 Task: Add Attachment from Trello to Card Card0000000098 in Board Board0000000025 in Workspace WS0000000009 in Trello. Add Cover Yellow to Card Card0000000098 in Board Board0000000025 in Workspace WS0000000009 in Trello. Add "Copy Card To …" Button titled Button0000000098 to "bottom" of the list "To Do" to Card Card0000000098 in Board Board0000000025 in Workspace WS0000000009 in Trello. Add Description DS0000000098 to Card Card0000000098 in Board Board0000000025 in Workspace WS0000000009 in Trello. Add Comment CM0000000098 to Card Card0000000098 in Board Board0000000025 in Workspace WS0000000009 in Trello
Action: Mouse moved to (590, 41)
Screenshot: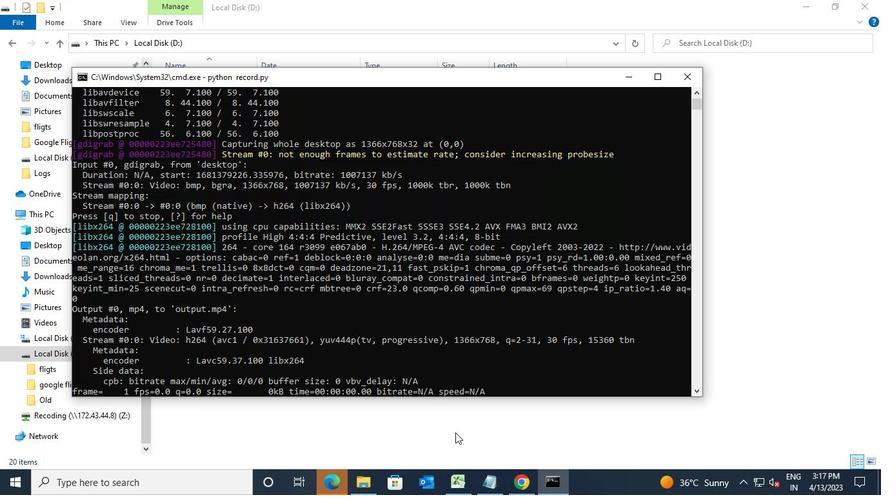 
Action: Mouse pressed left at (590, 41)
Screenshot: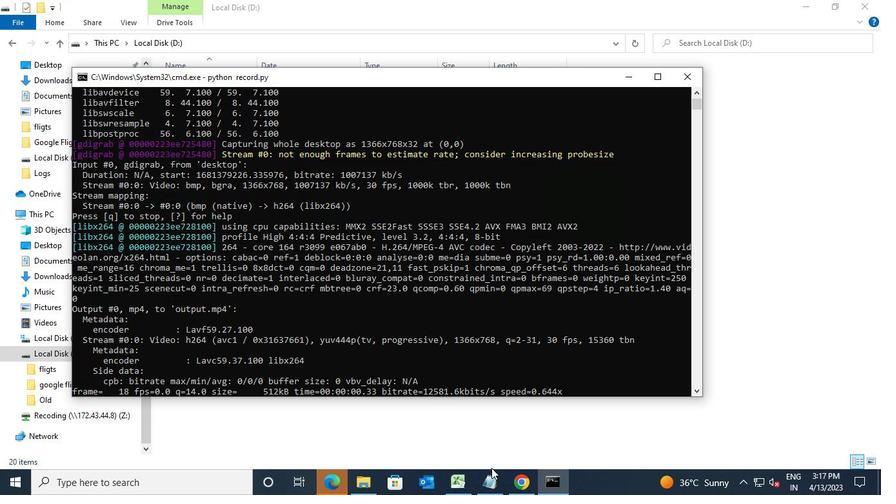 
Action: Mouse moved to (520, 478)
Screenshot: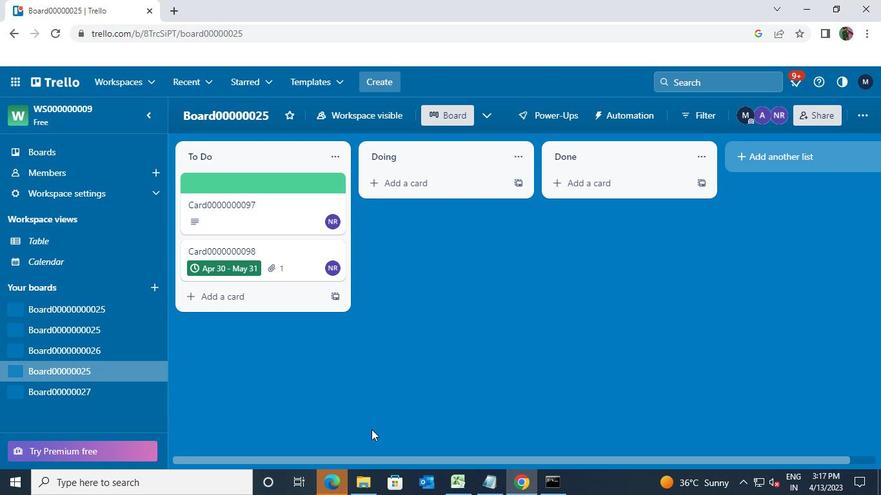 
Action: Mouse pressed left at (520, 478)
Screenshot: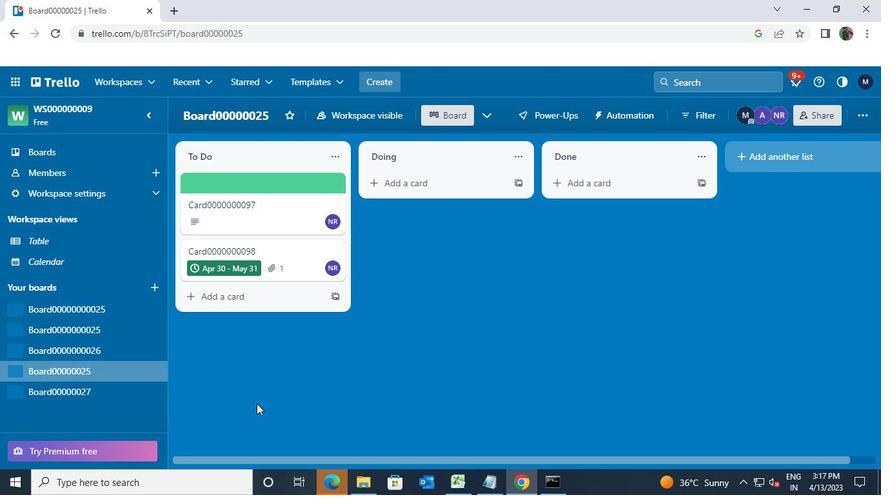 
Action: Mouse moved to (114, 334)
Screenshot: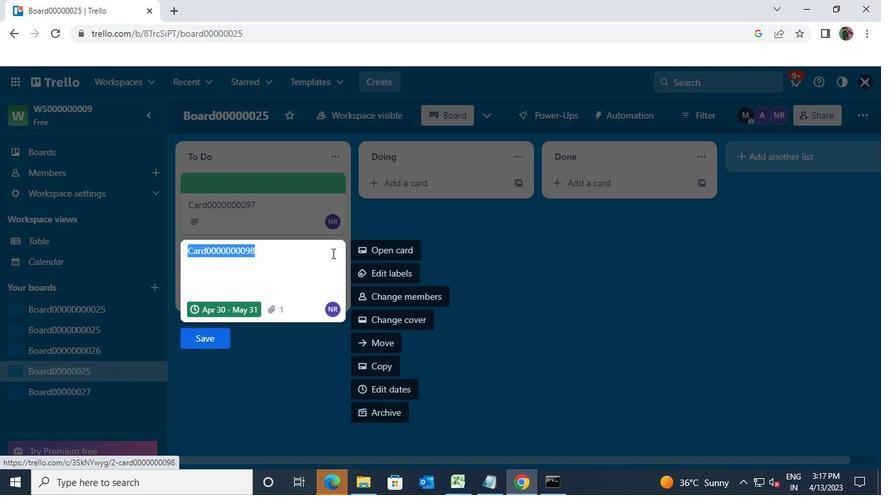 
Action: Mouse pressed left at (114, 334)
Screenshot: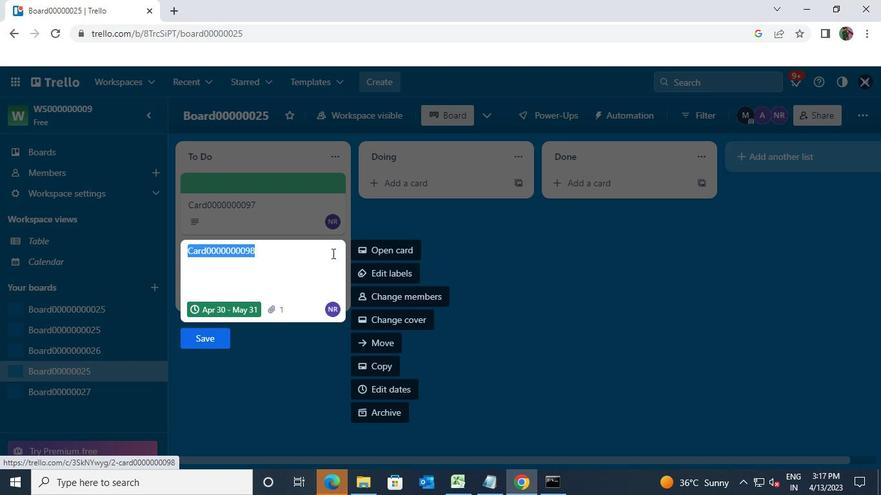 
Action: Mouse moved to (87, 364)
Screenshot: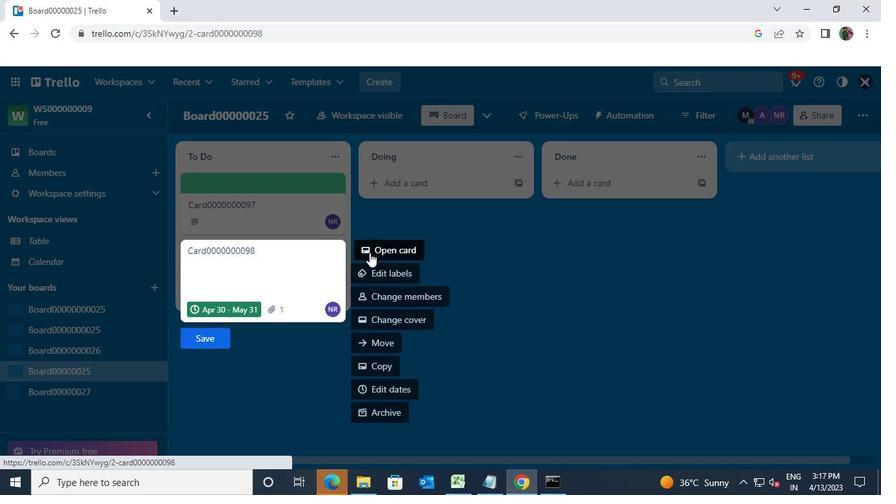 
Action: Mouse pressed left at (87, 364)
Screenshot: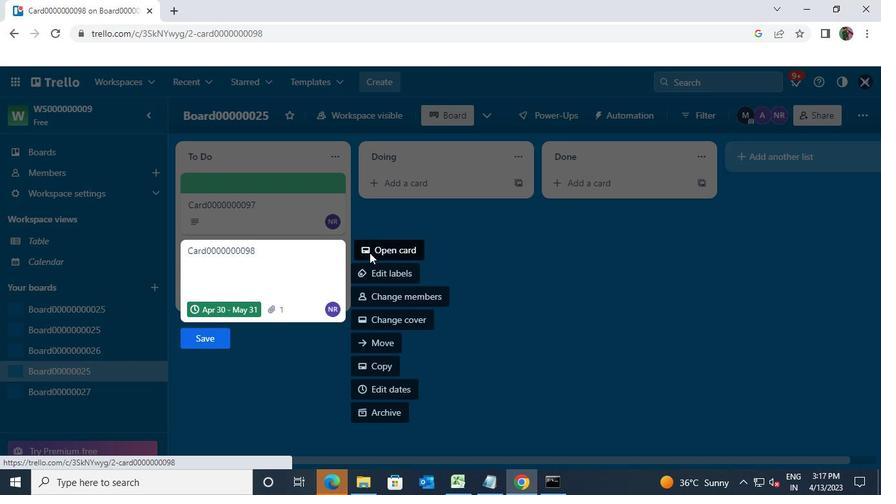 
Action: Mouse moved to (326, 247)
Screenshot: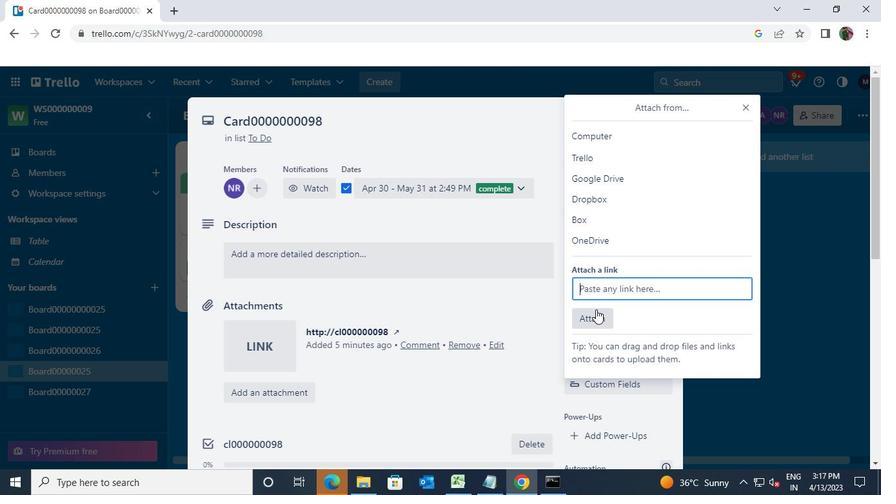 
Action: Mouse pressed left at (326, 247)
Screenshot: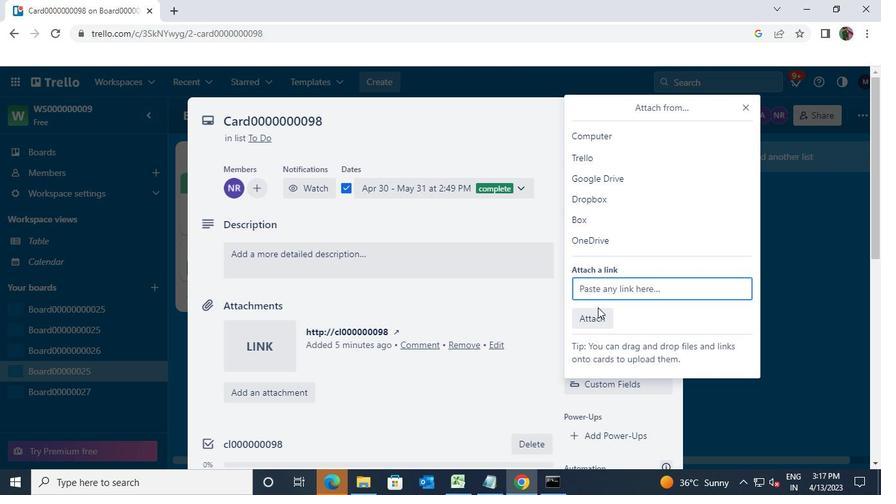
Action: Mouse moved to (383, 256)
Screenshot: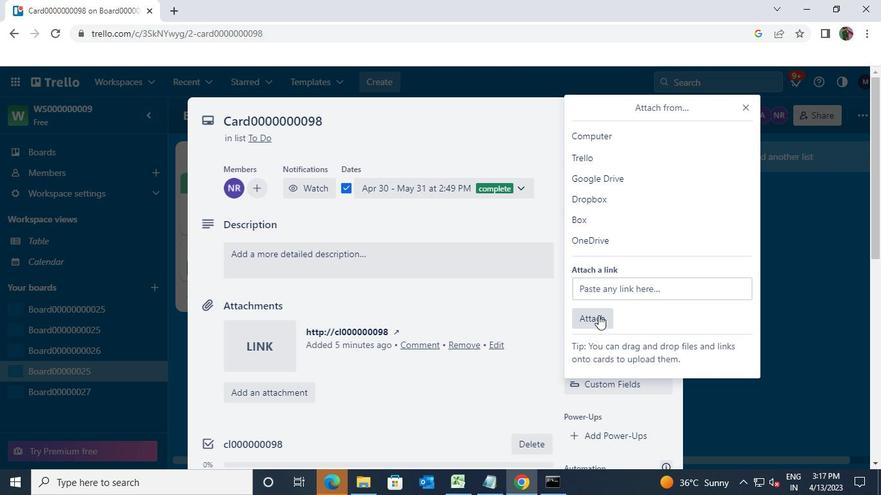 
Action: Mouse pressed left at (383, 256)
Screenshot: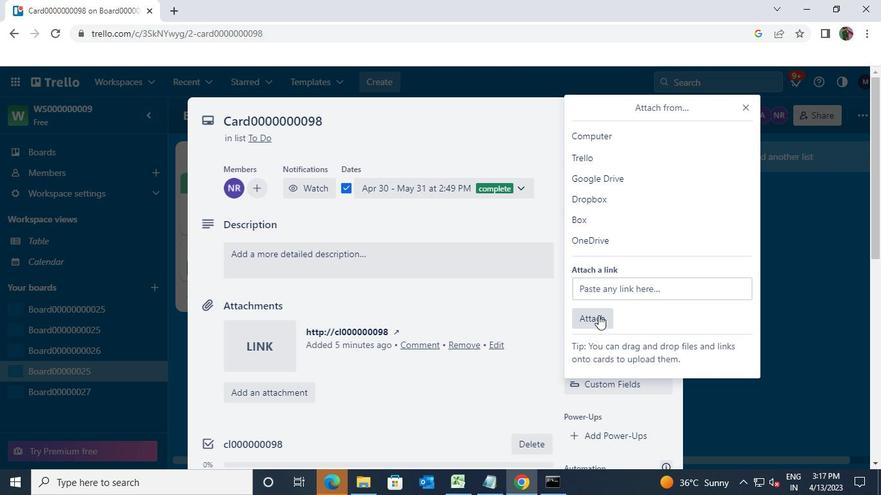 
Action: Mouse moved to (591, 334)
Screenshot: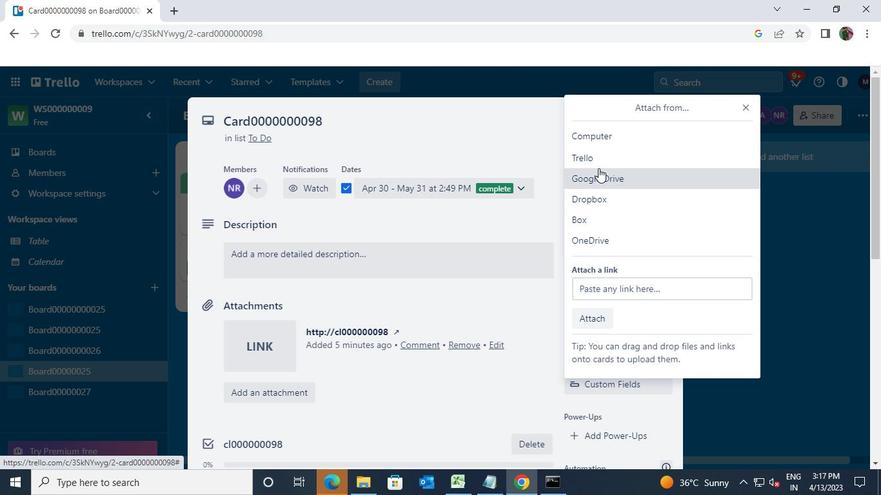 
Action: Mouse pressed left at (591, 334)
Screenshot: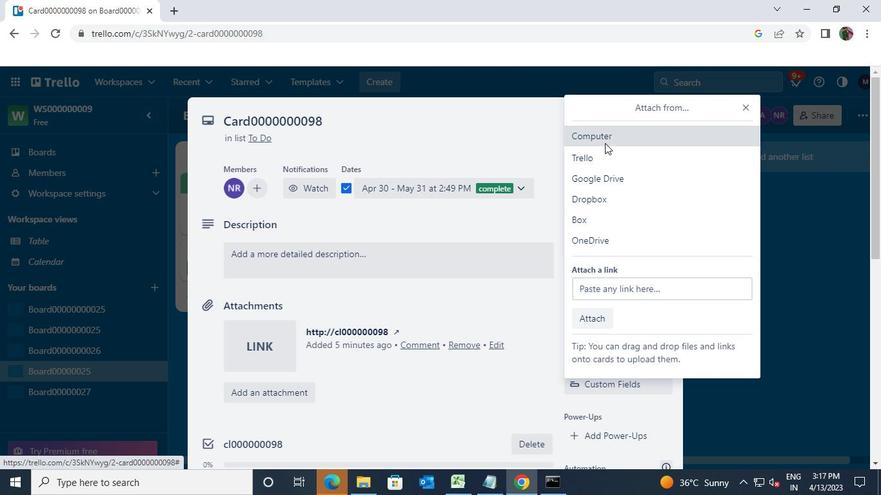 
Action: Mouse moved to (616, 134)
Screenshot: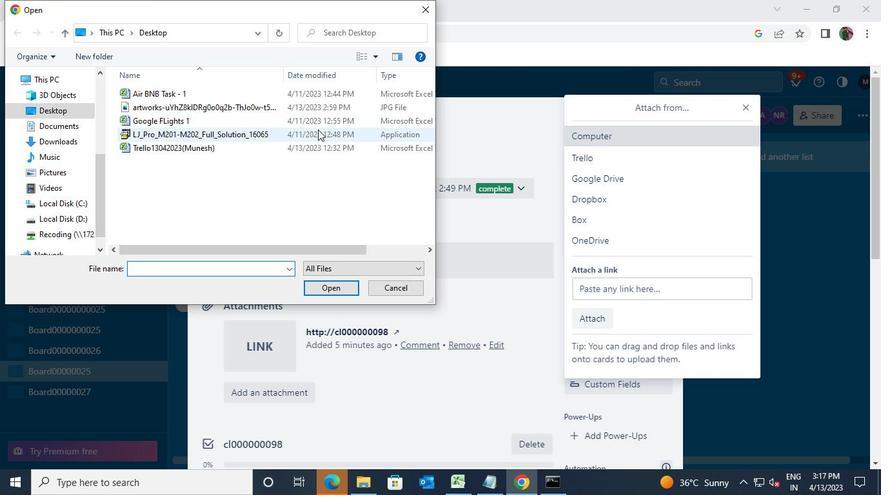 
Action: Mouse pressed left at (616, 134)
Screenshot: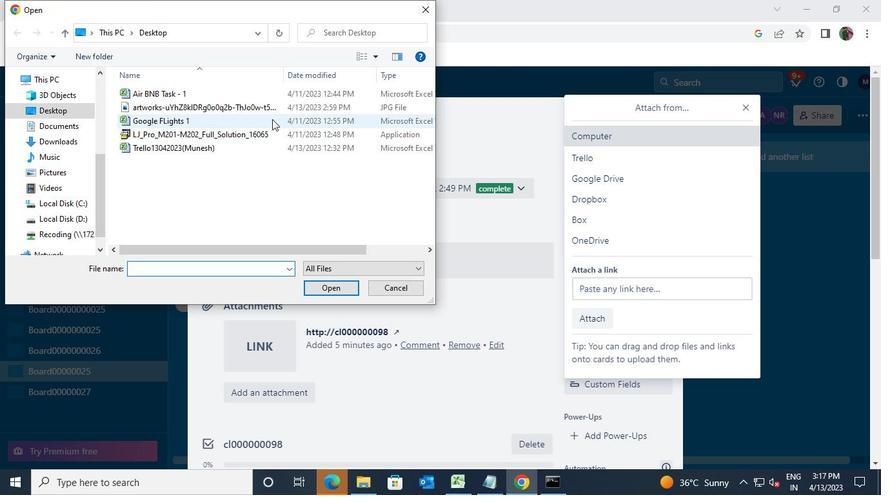 
Action: Mouse moved to (203, 107)
Screenshot: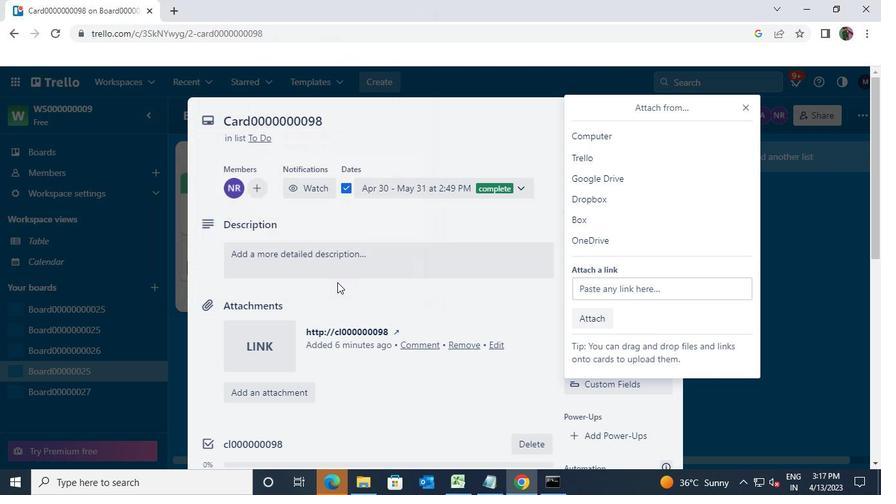 
Action: Mouse pressed left at (203, 107)
Screenshot: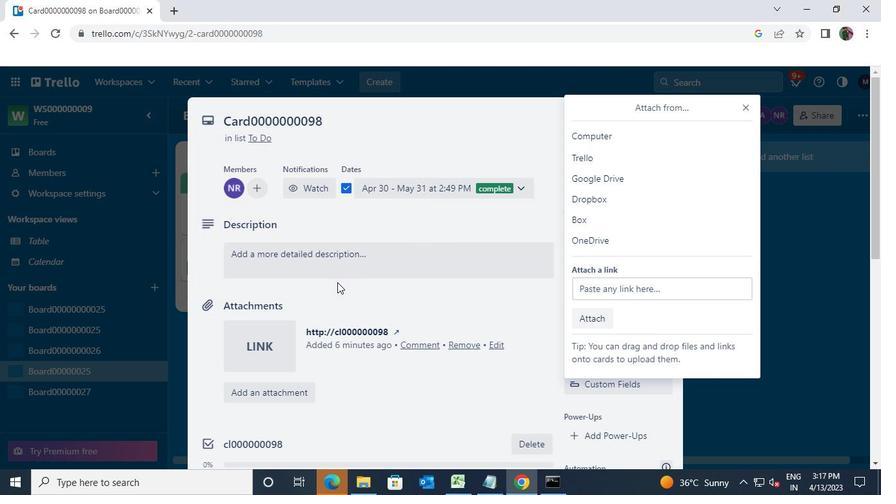 
Action: Mouse moved to (332, 285)
Screenshot: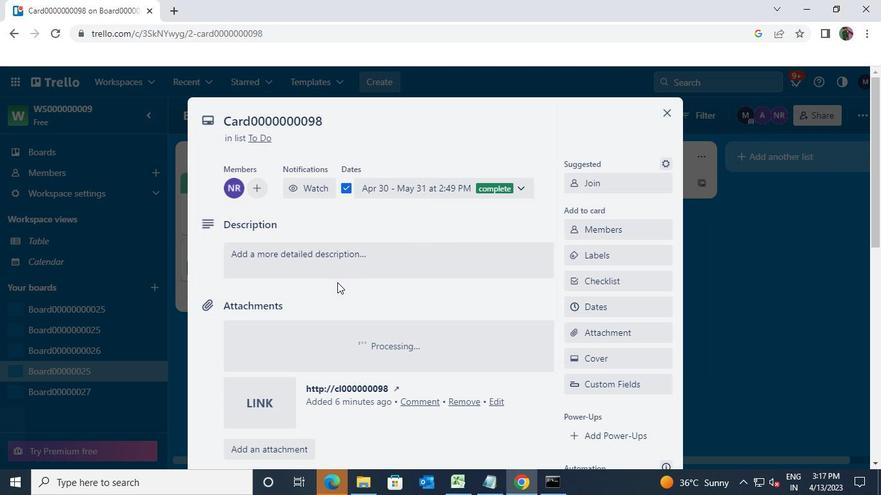 
Action: Mouse pressed left at (332, 285)
Screenshot: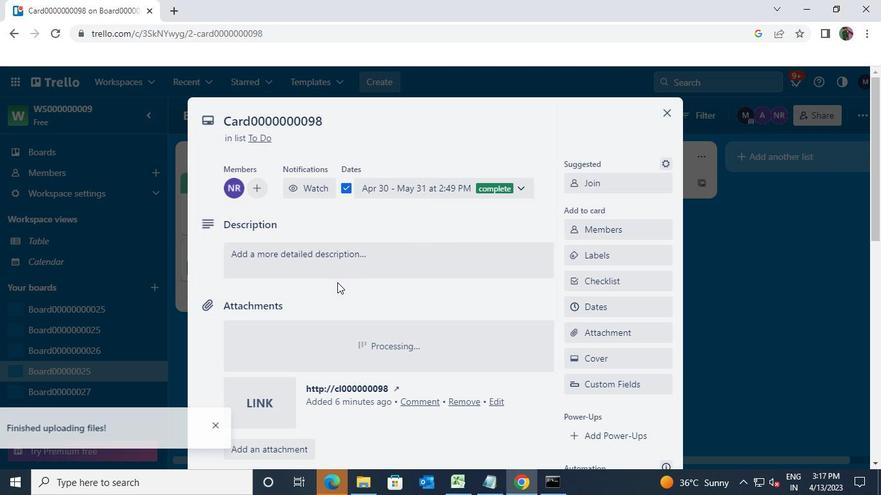 
Action: Mouse moved to (674, 114)
Screenshot: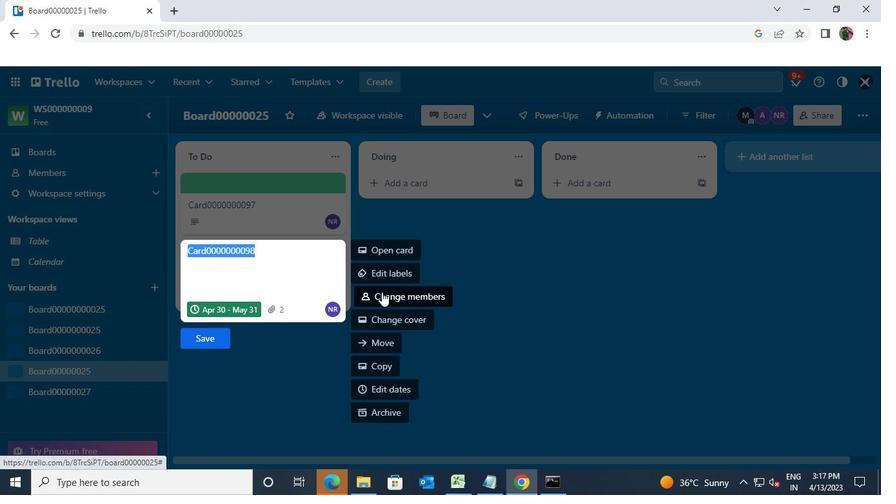 
Action: Mouse pressed left at (674, 114)
Screenshot: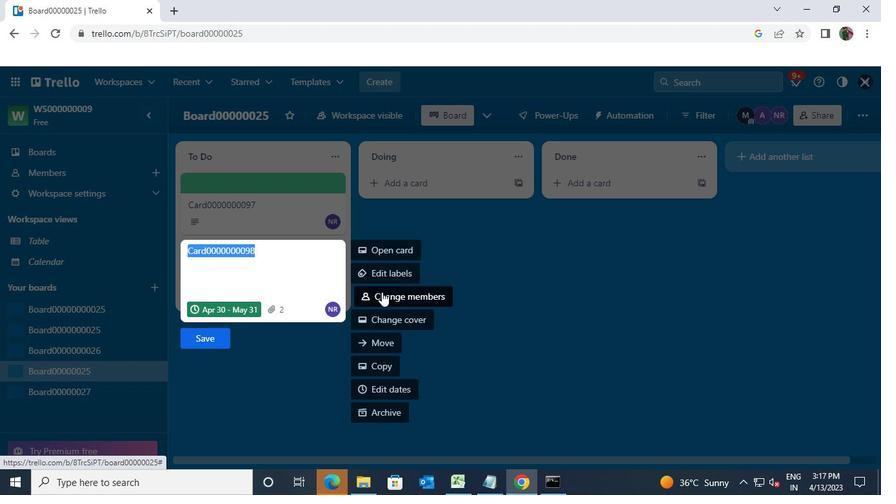 
Action: Mouse moved to (323, 183)
Screenshot: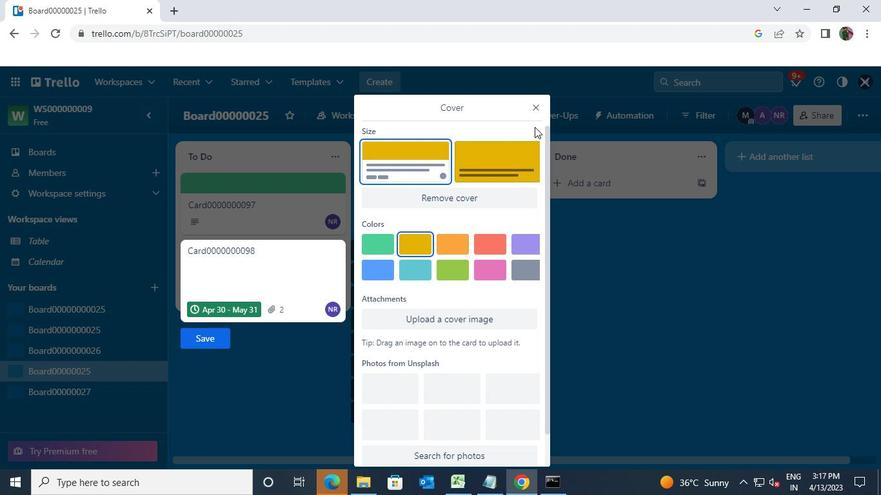 
Action: Mouse pressed left at (323, 183)
Screenshot: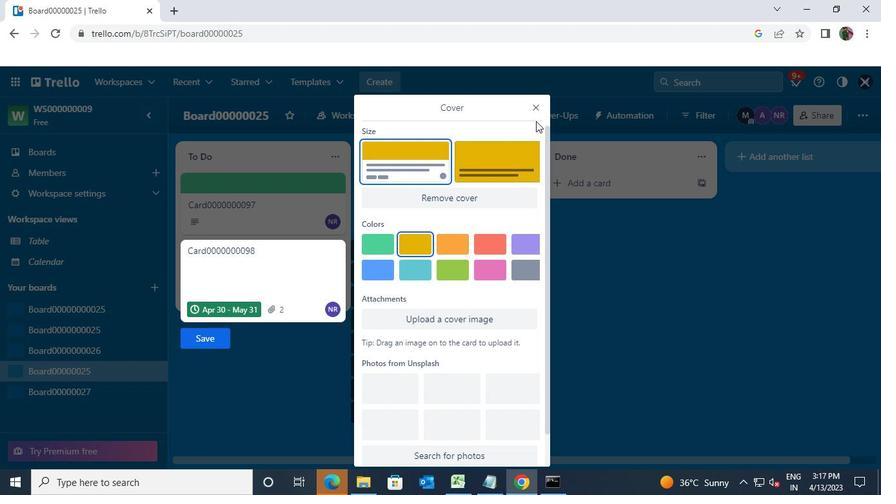 
Action: Mouse moved to (396, 187)
Screenshot: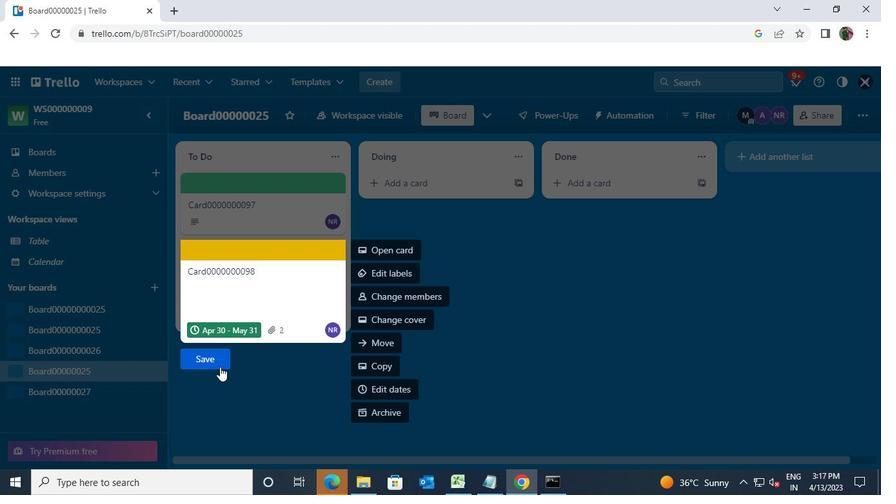 
Action: Mouse pressed left at (396, 187)
Screenshot: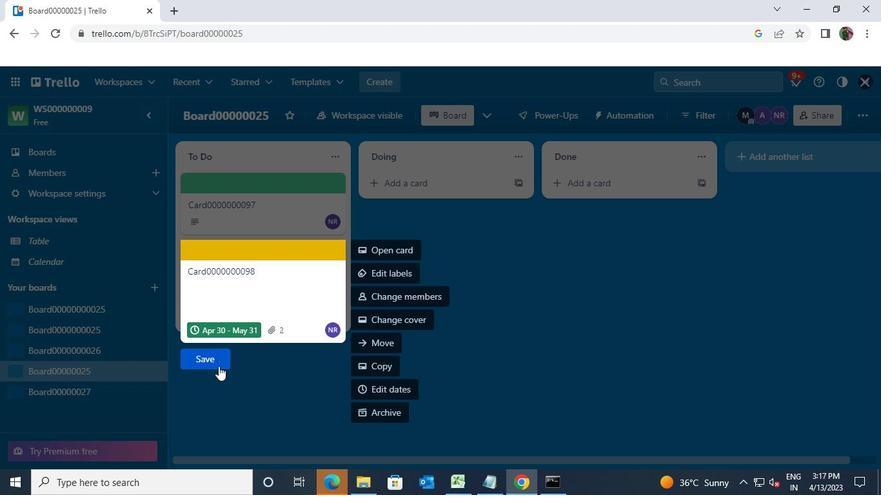 
Action: Mouse moved to (671, 110)
Screenshot: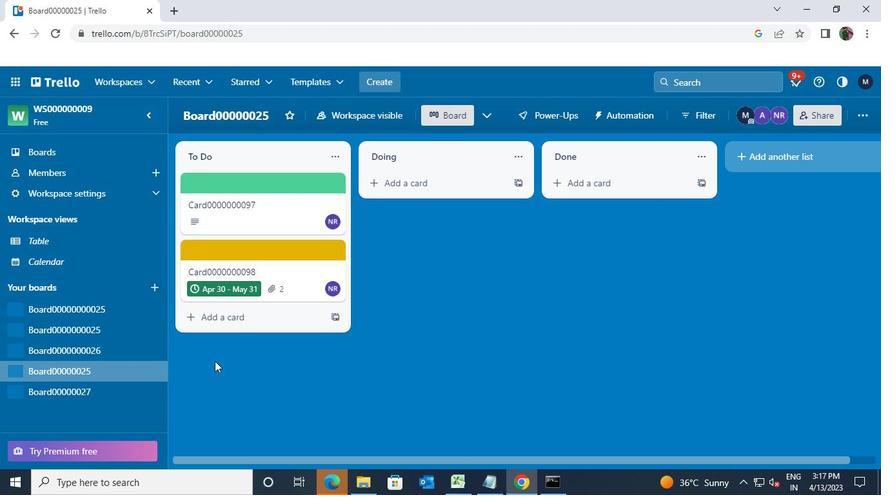 
Action: Mouse pressed left at (671, 110)
Screenshot: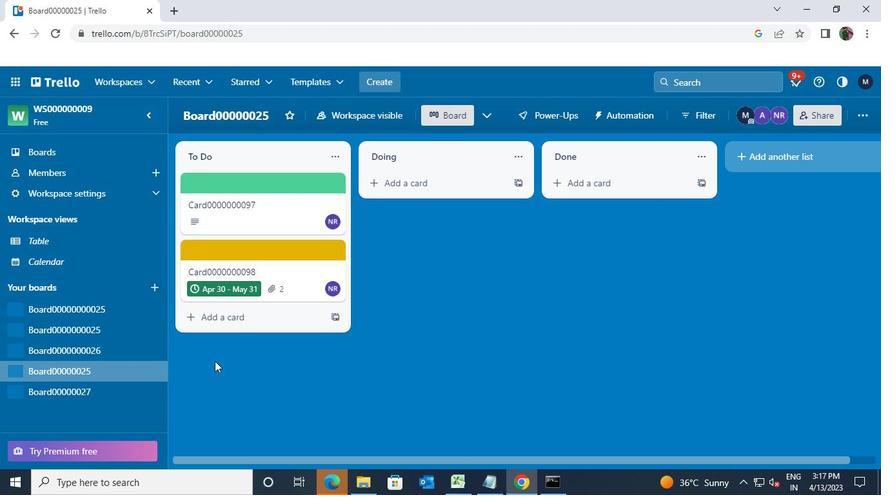
Action: Mouse moved to (622, 393)
Screenshot: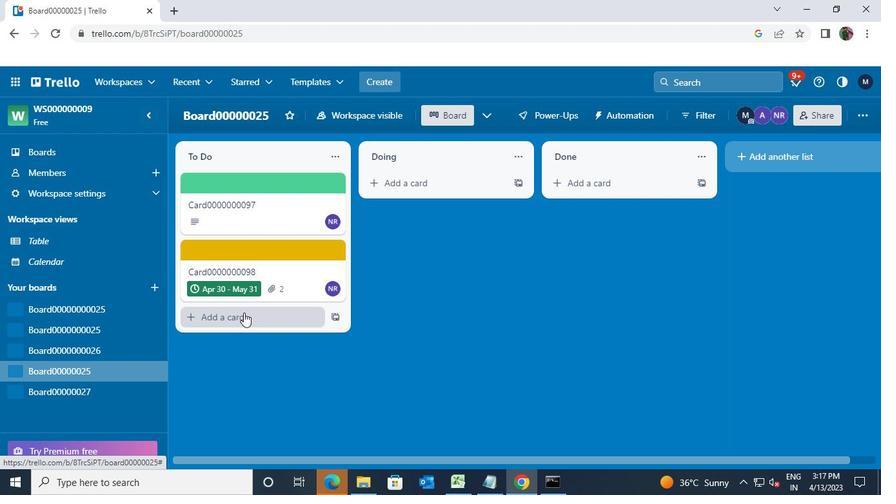 
Action: Mouse pressed left at (622, 393)
Screenshot: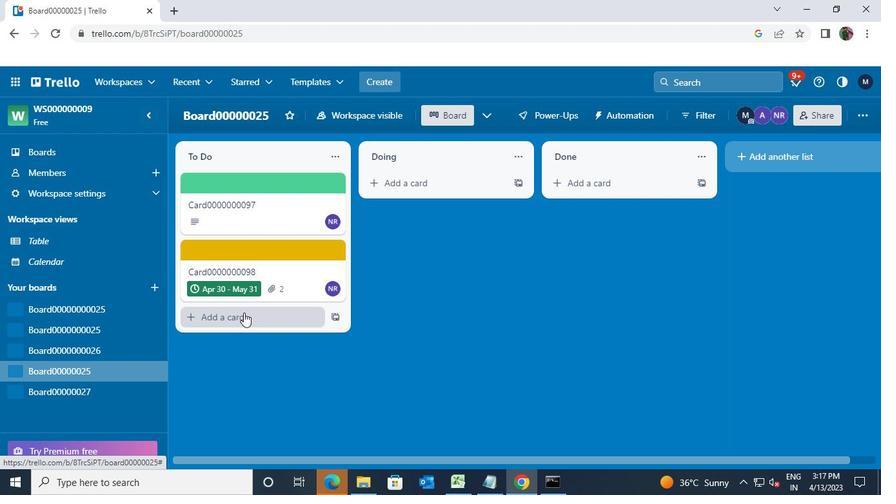 
Action: Mouse moved to (605, 389)
Screenshot: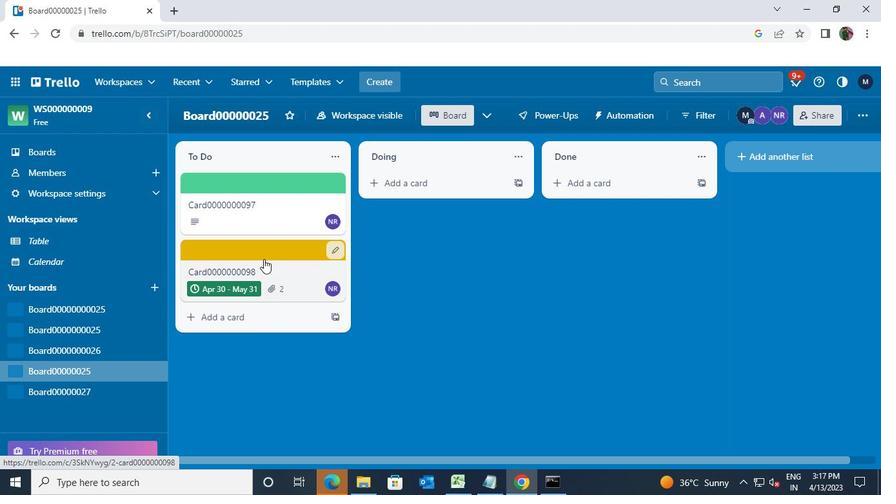 
Action: Mouse pressed left at (605, 389)
Screenshot: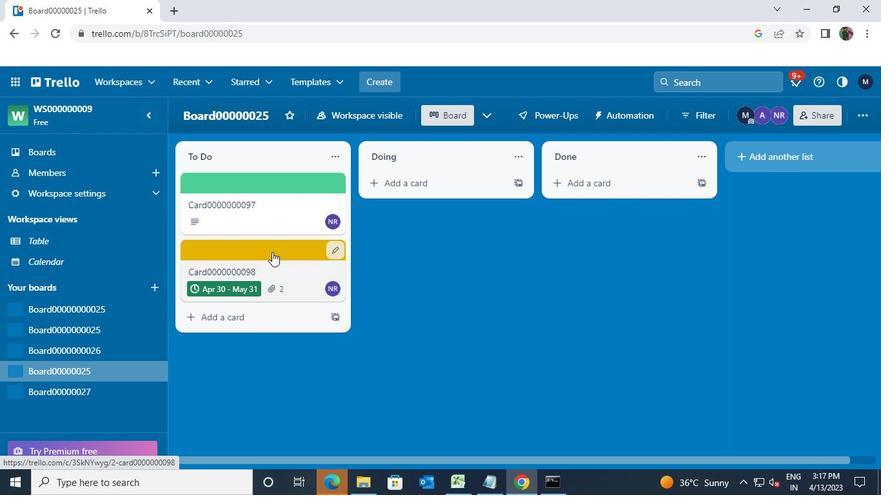 
Action: Mouse moved to (517, 471)
Screenshot: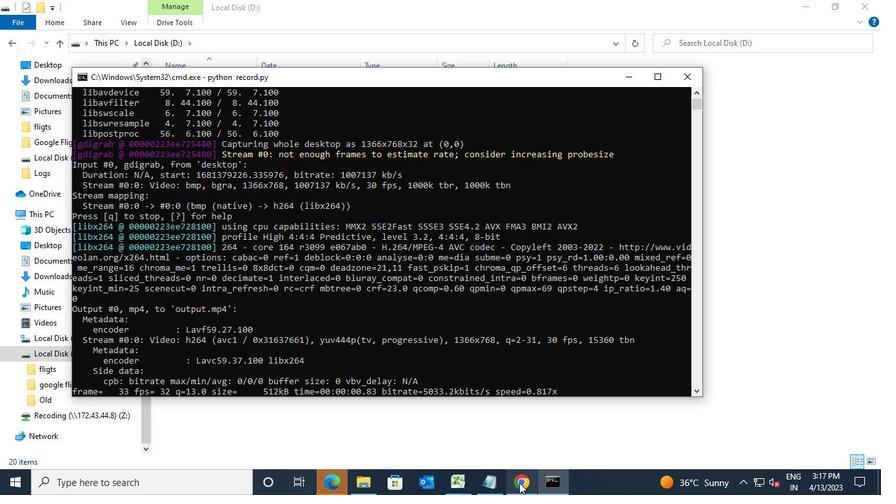 
Action: Mouse pressed left at (517, 471)
Screenshot: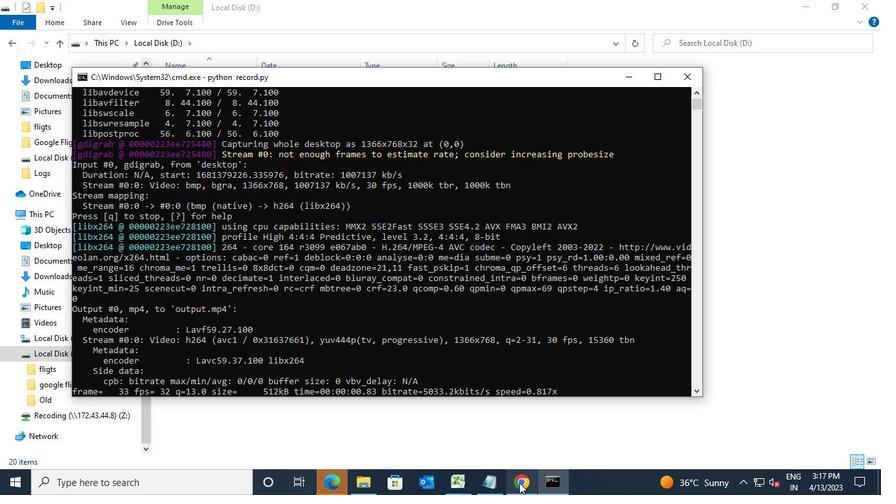 
Action: Mouse moved to (100, 364)
Screenshot: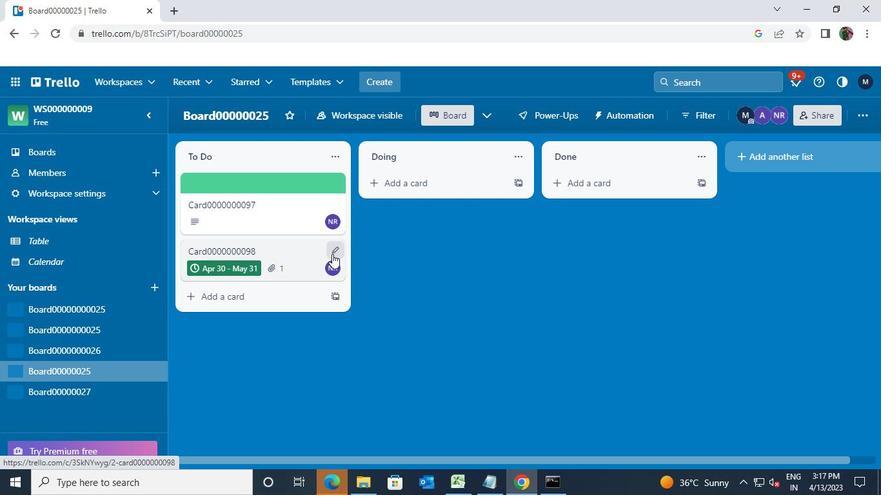 
Action: Mouse pressed left at (100, 364)
Screenshot: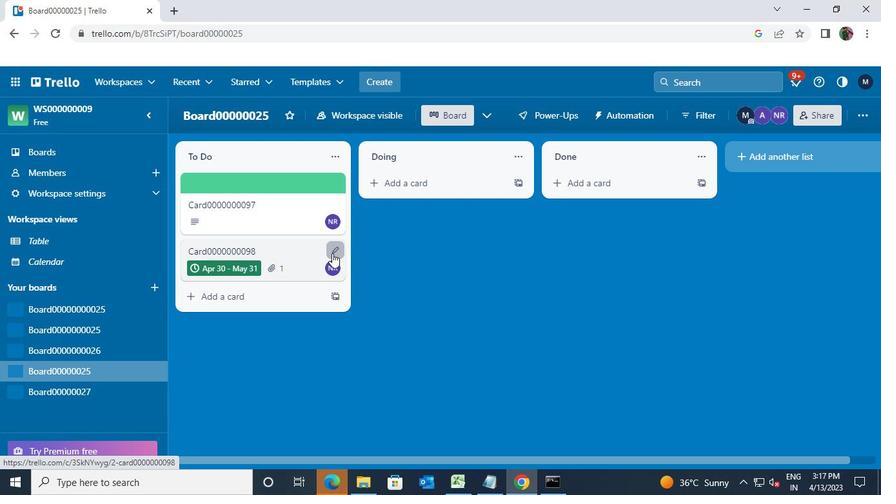 
Action: Mouse moved to (610, 394)
Screenshot: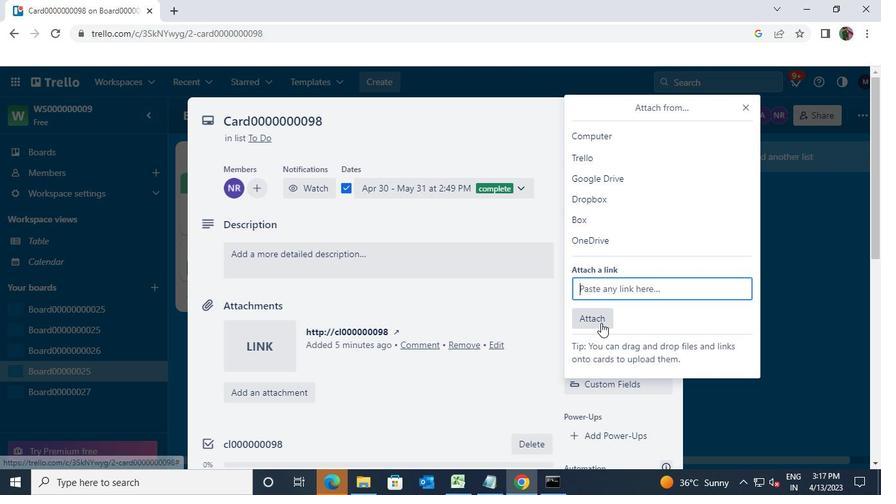 
Action: Mouse pressed left at (610, 394)
Screenshot: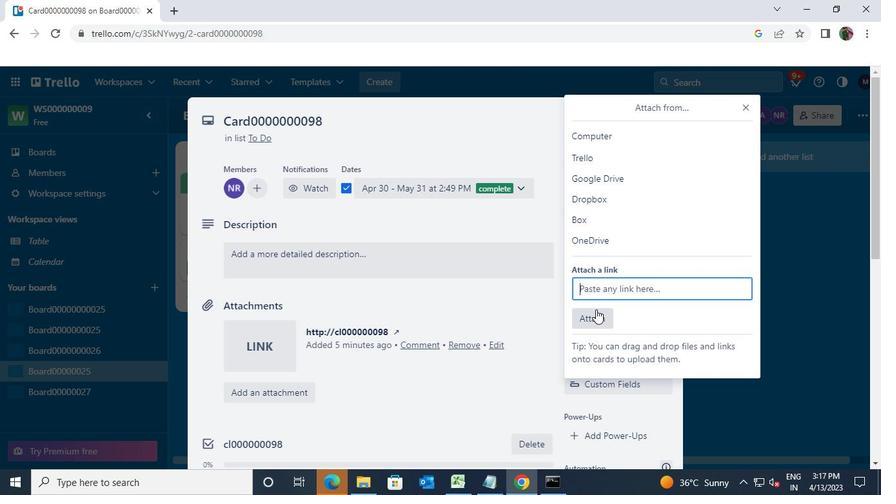 
Action: Mouse moved to (519, 483)
Screenshot: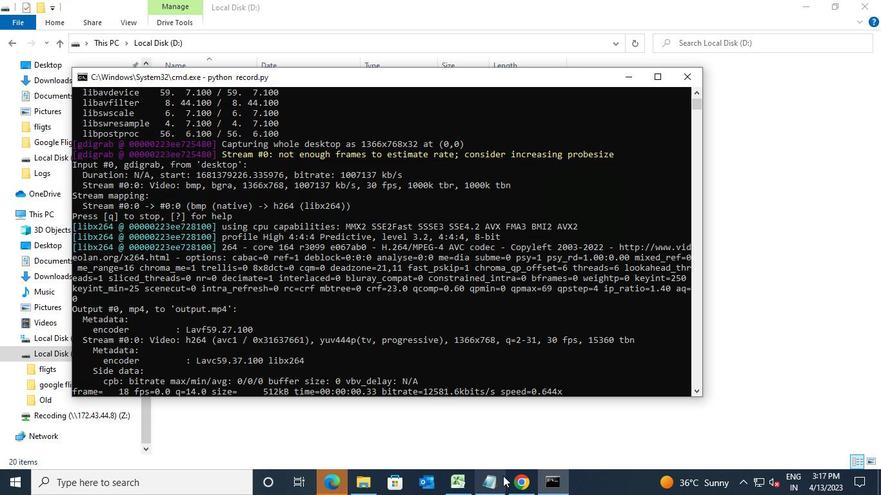 
Action: Mouse pressed left at (519, 483)
Screenshot: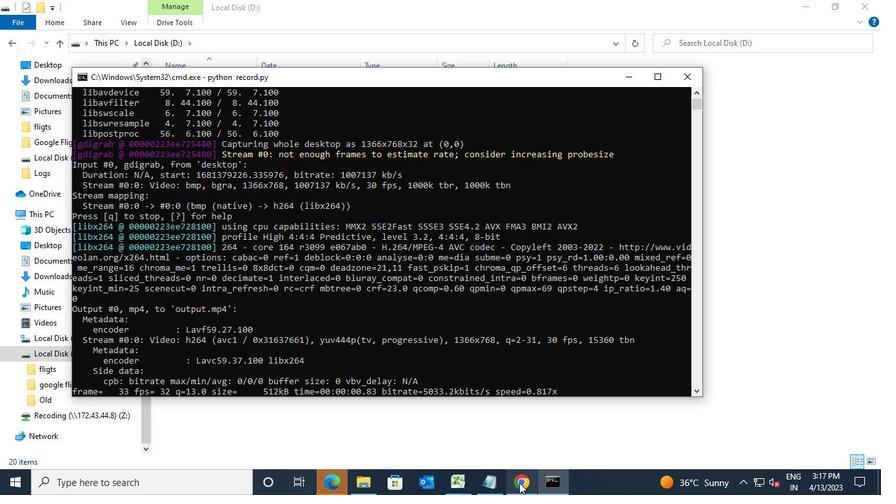 
Action: Mouse moved to (332, 253)
Screenshot: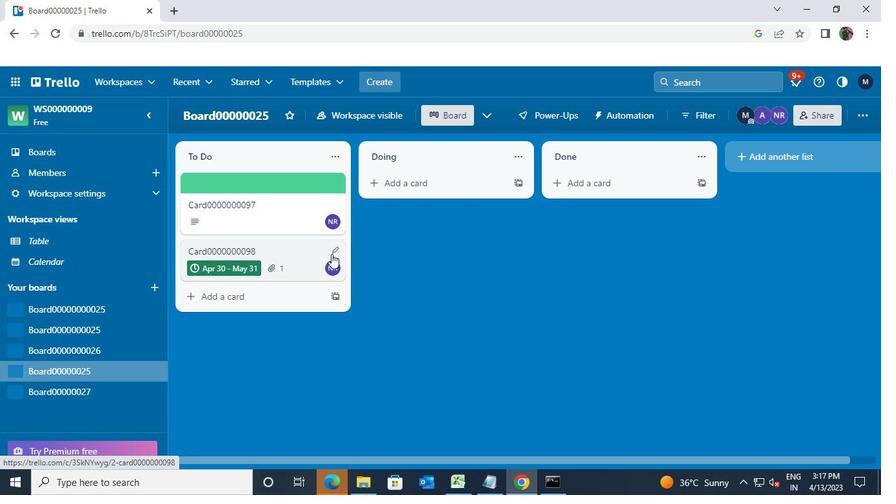 
Action: Mouse pressed left at (332, 253)
Screenshot: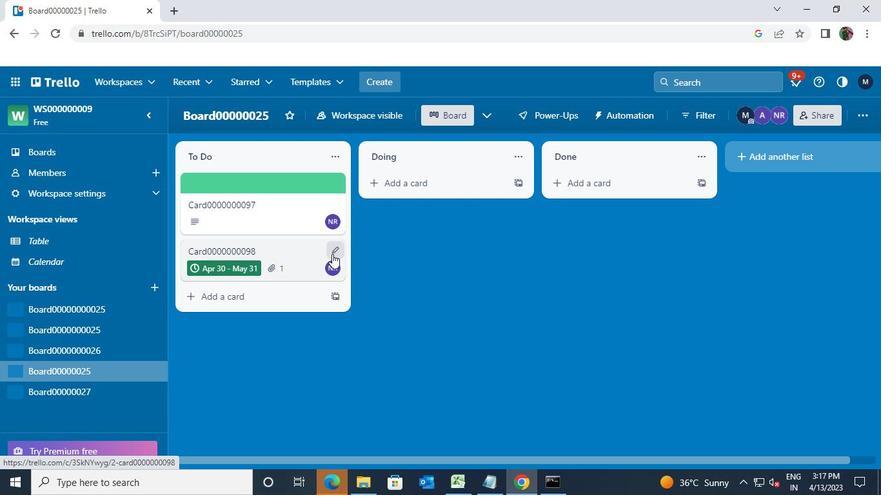 
Action: Mouse moved to (369, 252)
Screenshot: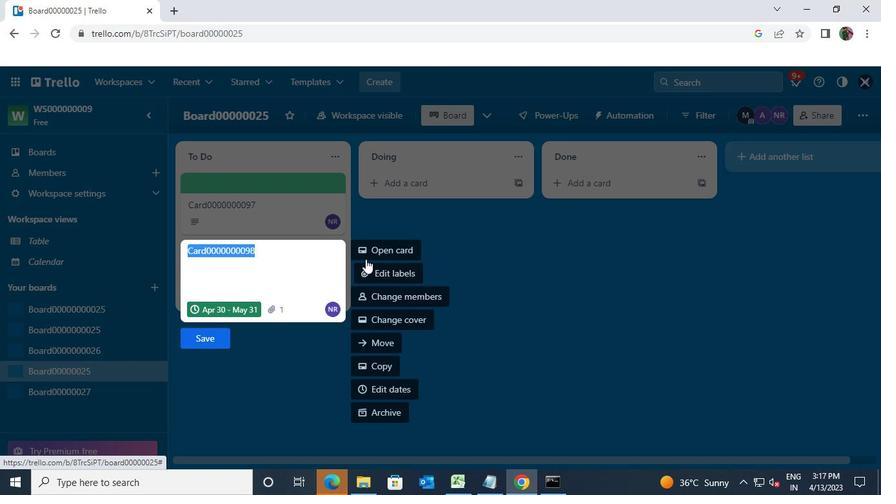 
Action: Mouse pressed left at (369, 252)
Screenshot: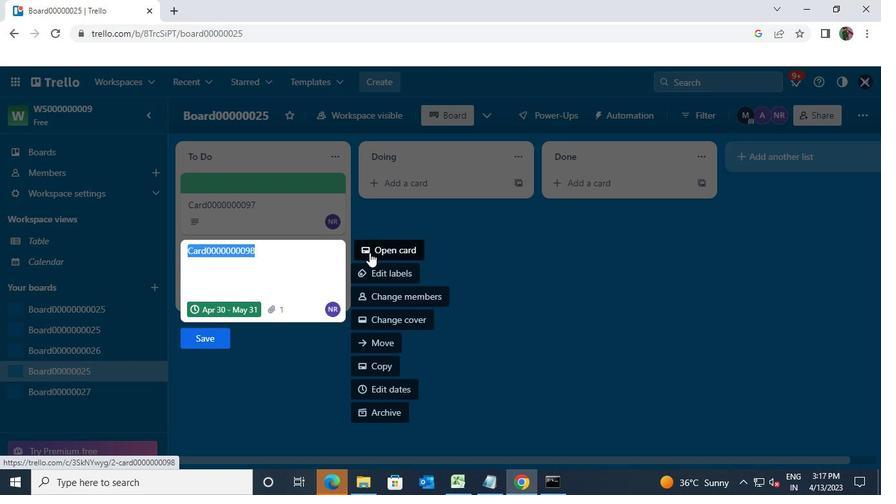 
Action: Mouse moved to (607, 325)
Screenshot: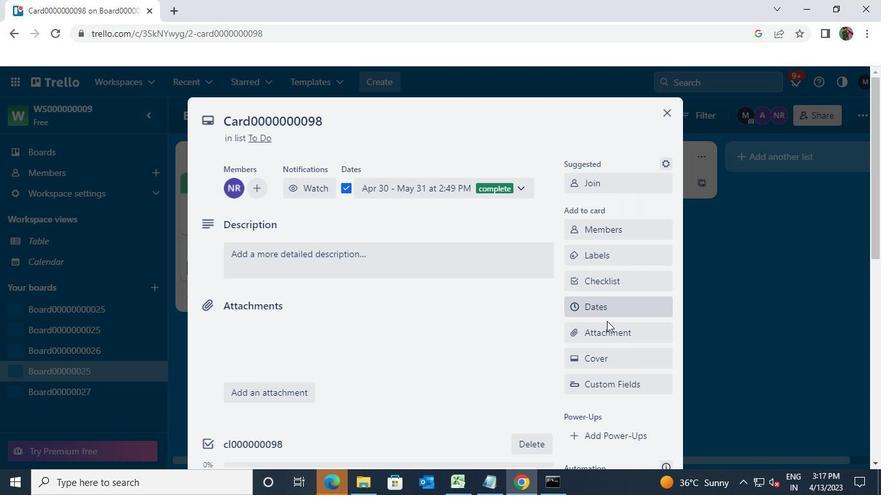 
Action: Mouse pressed left at (607, 325)
Screenshot: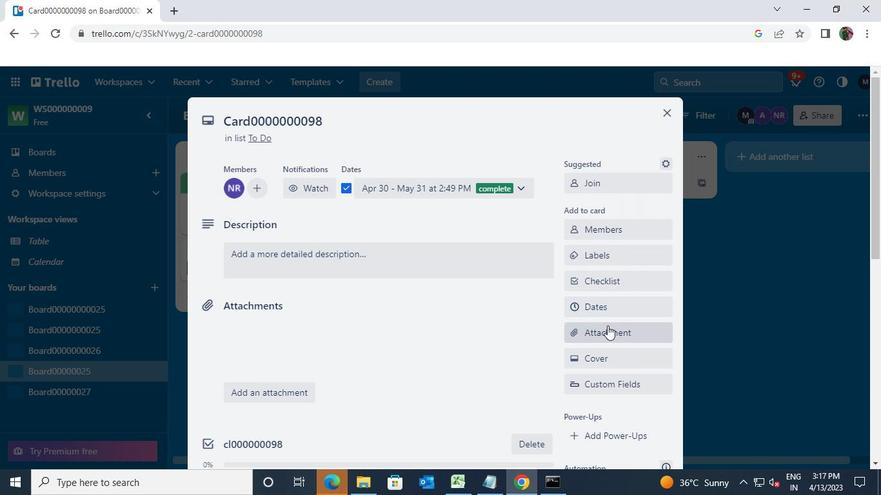 
Action: Mouse moved to (598, 315)
Screenshot: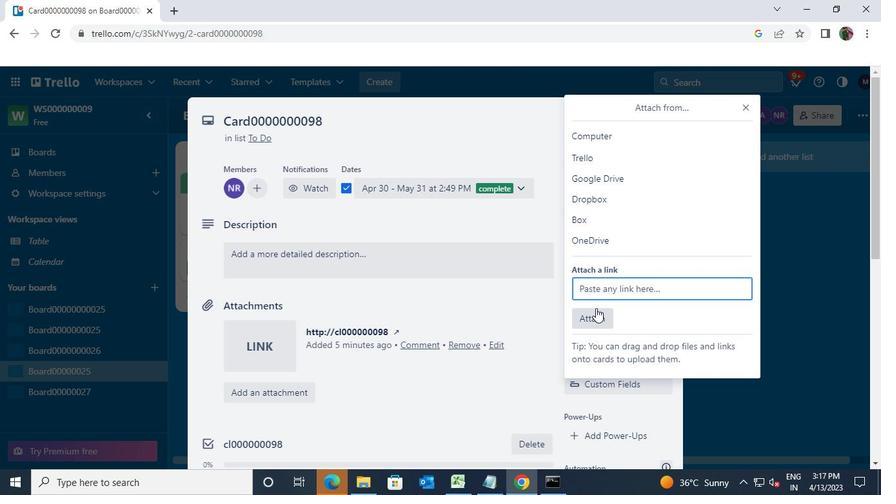 
Action: Mouse pressed left at (598, 315)
Screenshot: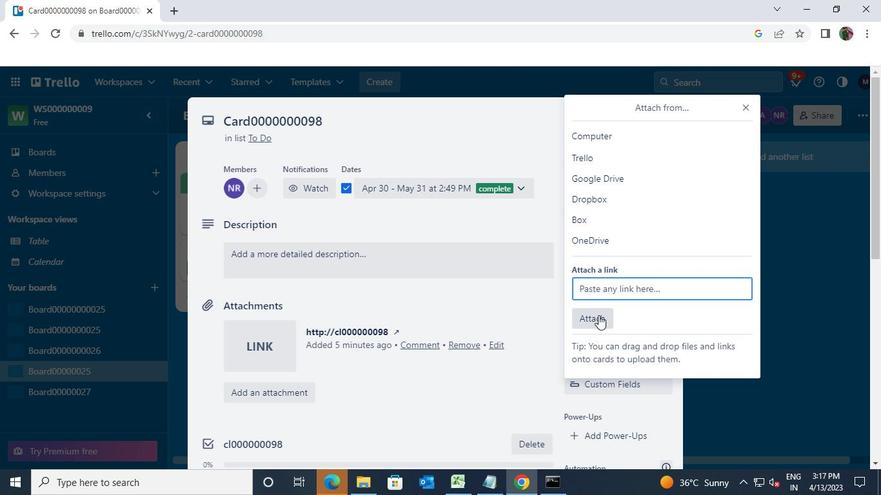 
Action: Mouse moved to (605, 137)
Screenshot: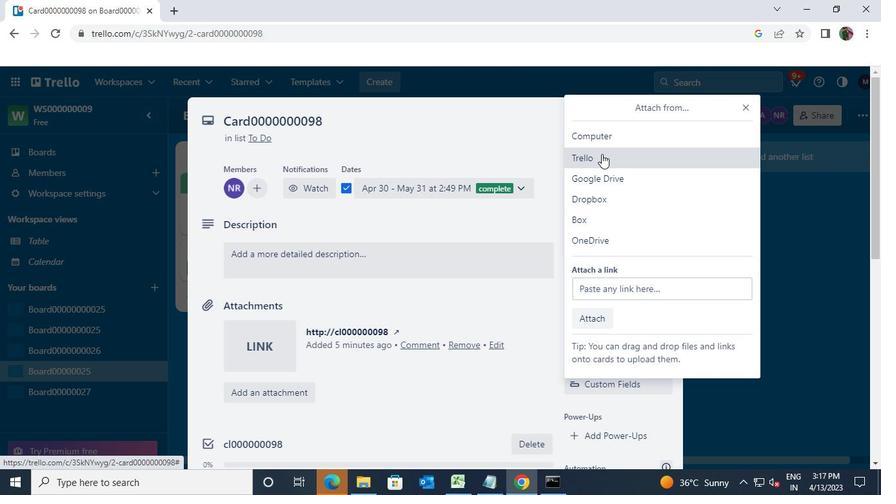 
Action: Mouse pressed left at (605, 137)
Screenshot: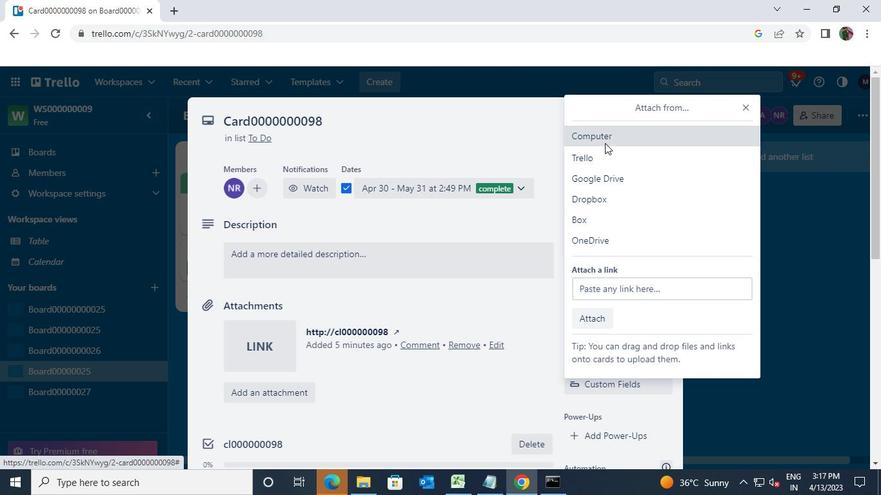 
Action: Mouse moved to (246, 117)
Screenshot: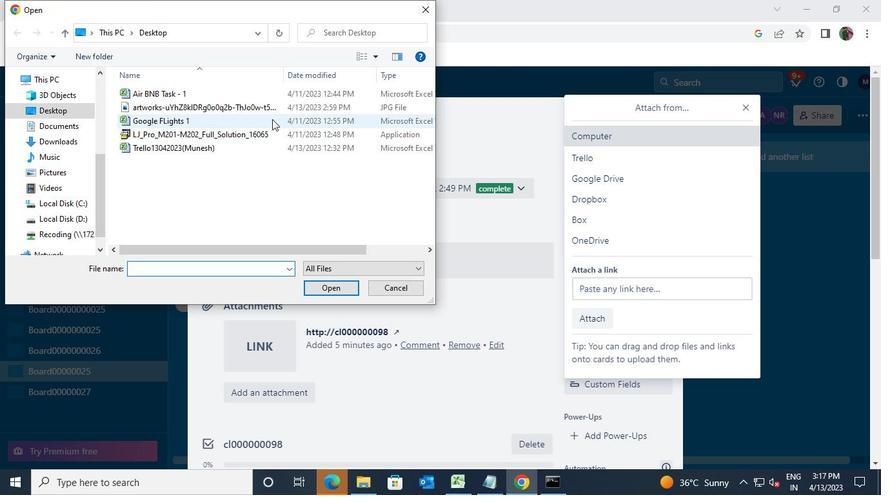 
Action: Mouse pressed left at (246, 117)
Screenshot: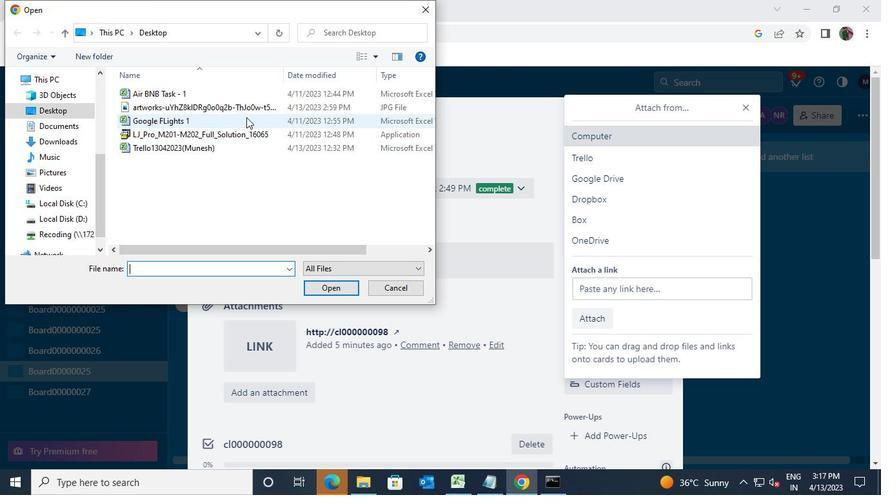 
Action: Mouse moved to (337, 282)
Screenshot: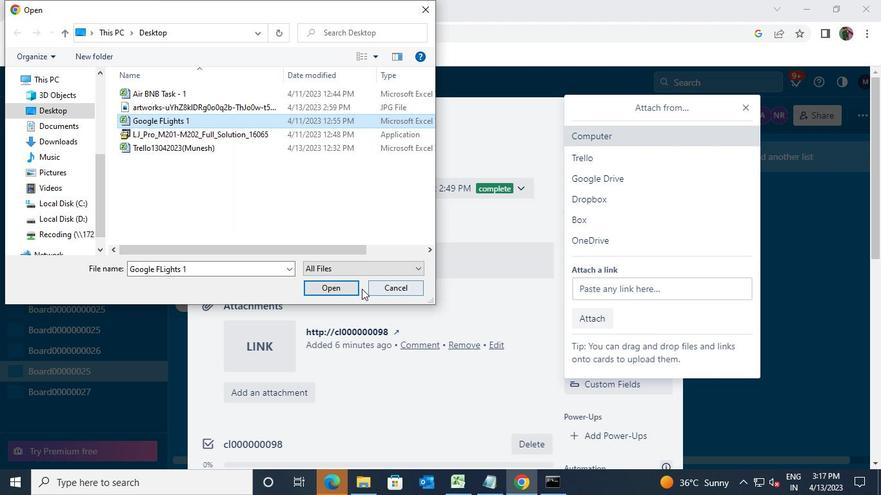 
Action: Mouse pressed left at (337, 282)
Screenshot: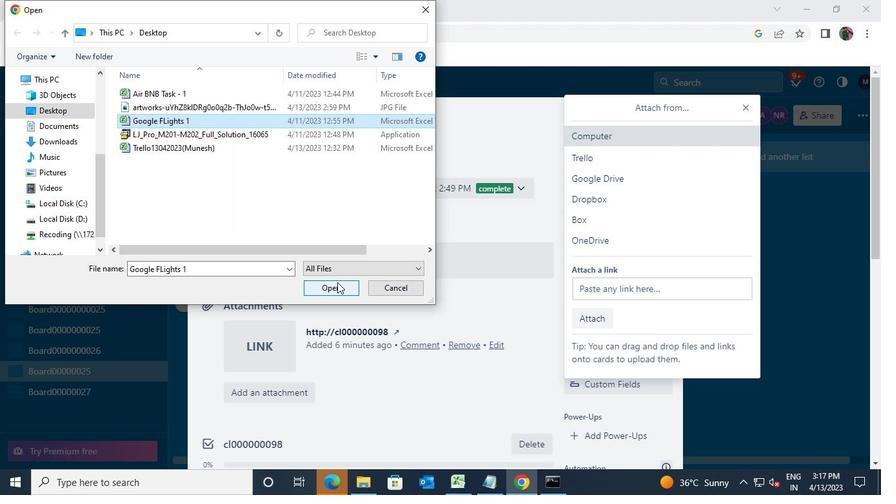 
Action: Mouse moved to (668, 119)
Screenshot: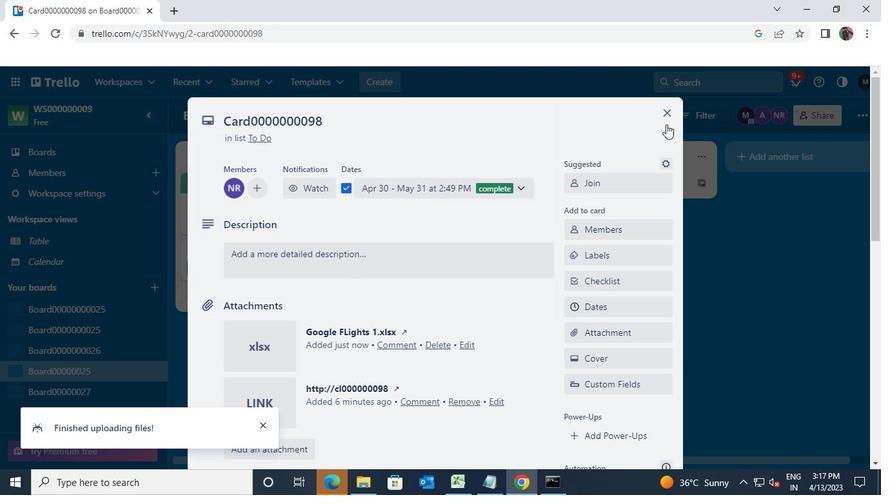 
Action: Mouse pressed left at (668, 119)
Screenshot: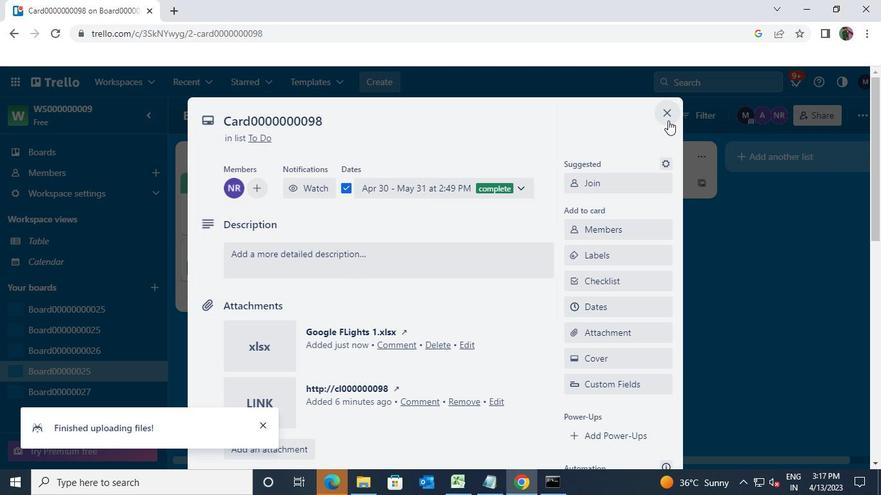 
Action: Mouse moved to (329, 249)
Screenshot: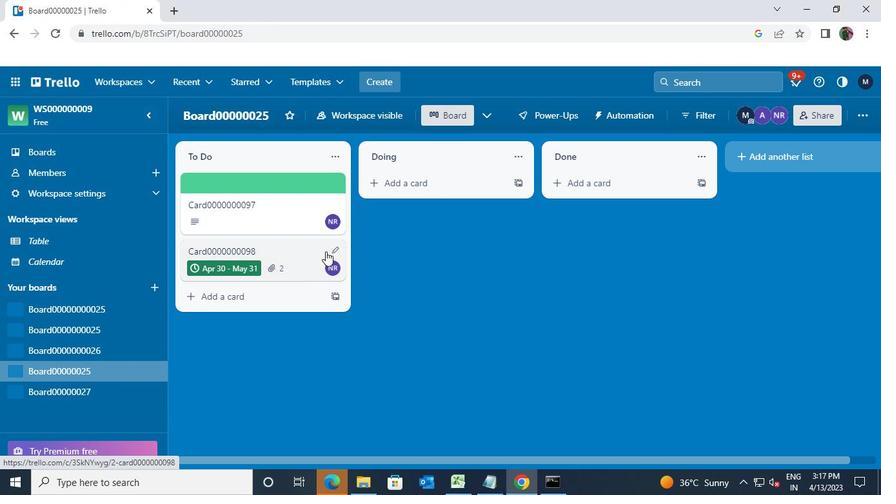 
Action: Mouse pressed left at (329, 249)
Screenshot: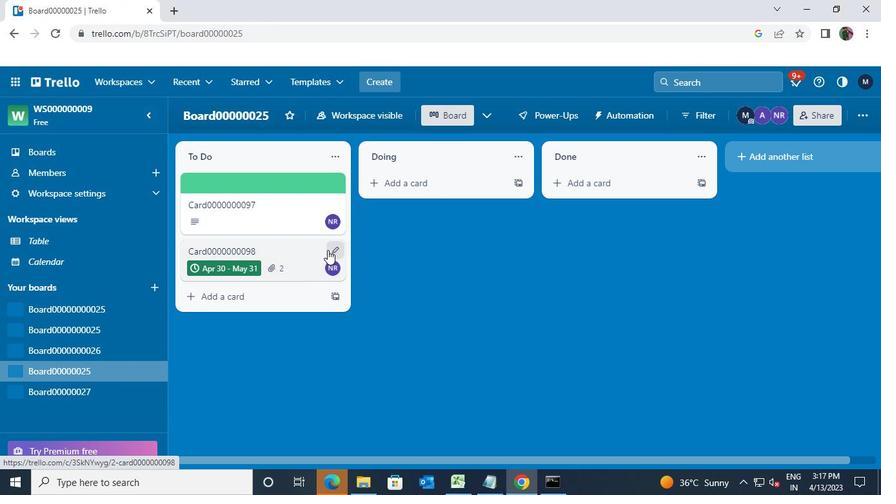 
Action: Mouse moved to (381, 292)
Screenshot: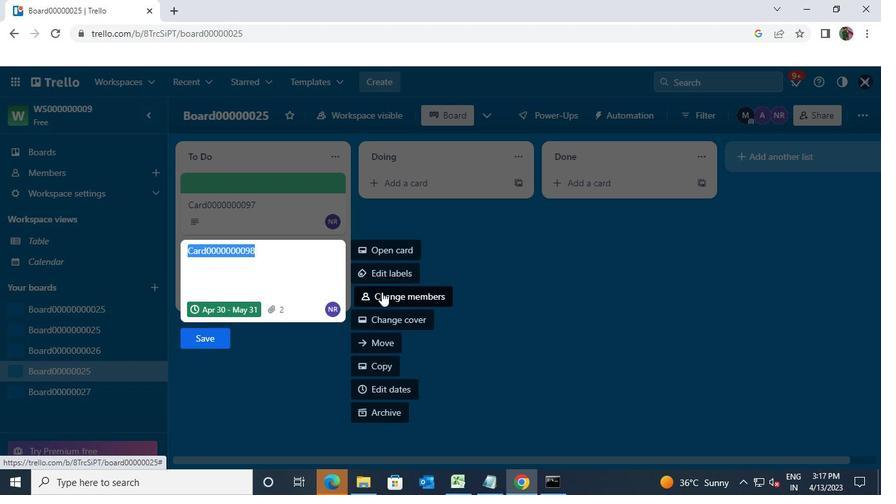 
Action: Mouse pressed left at (381, 292)
Screenshot: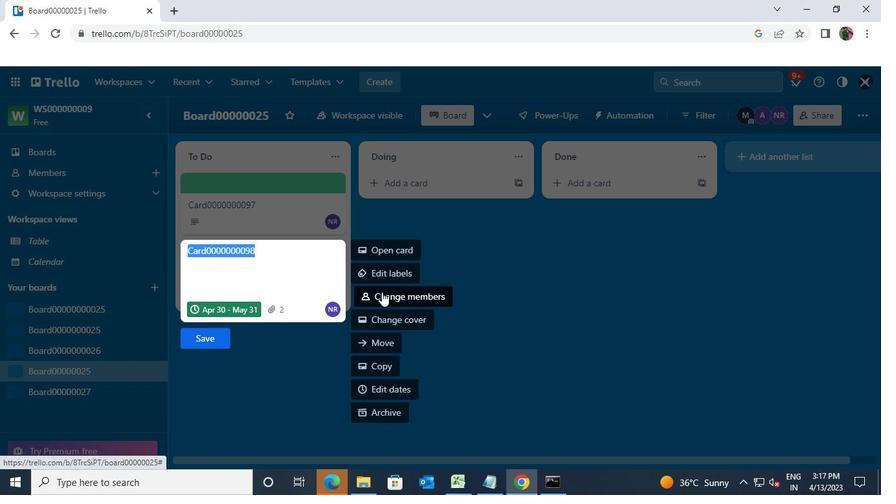 
Action: Mouse moved to (536, 115)
Screenshot: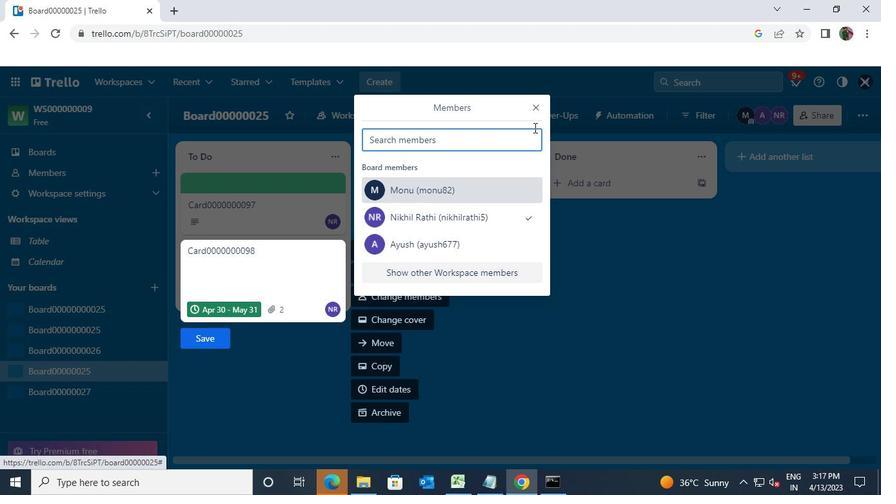 
Action: Mouse pressed left at (536, 115)
Screenshot: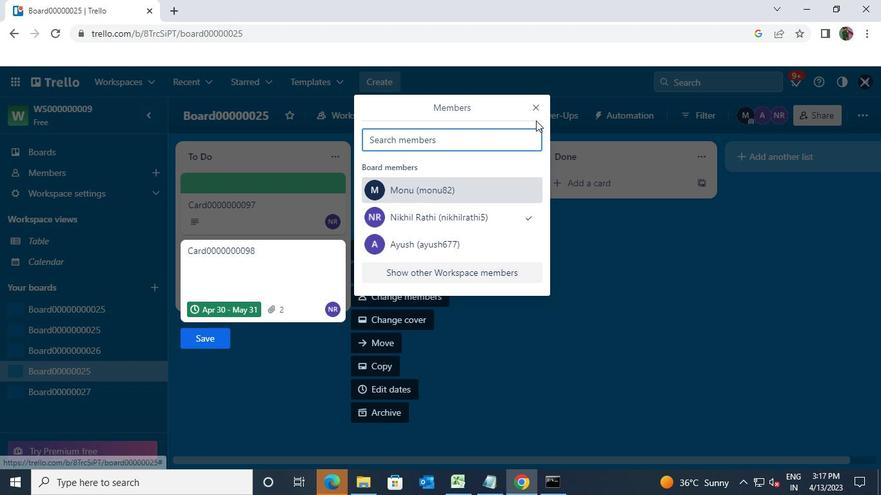 
Action: Mouse moved to (416, 310)
Screenshot: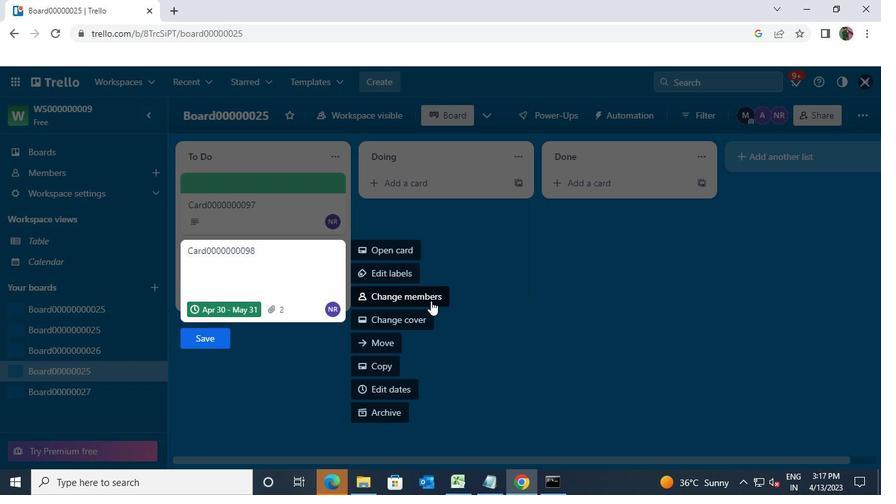 
Action: Mouse pressed left at (416, 310)
Screenshot: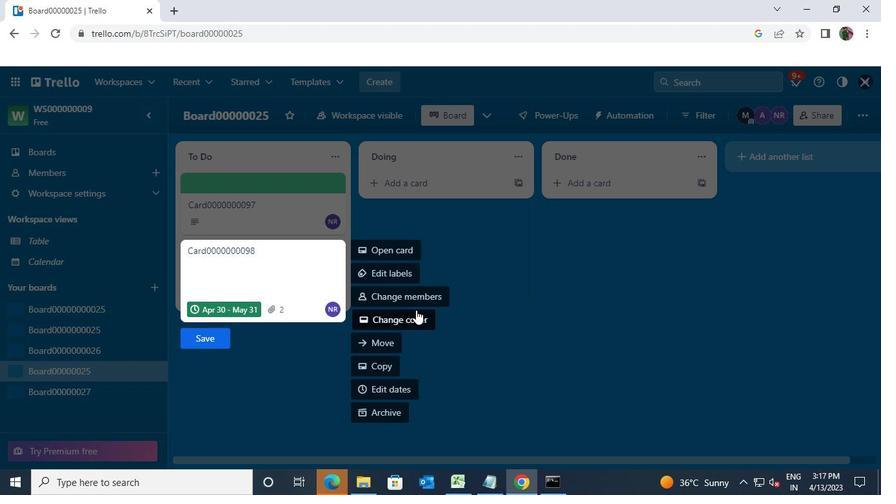 
Action: Mouse moved to (420, 221)
Screenshot: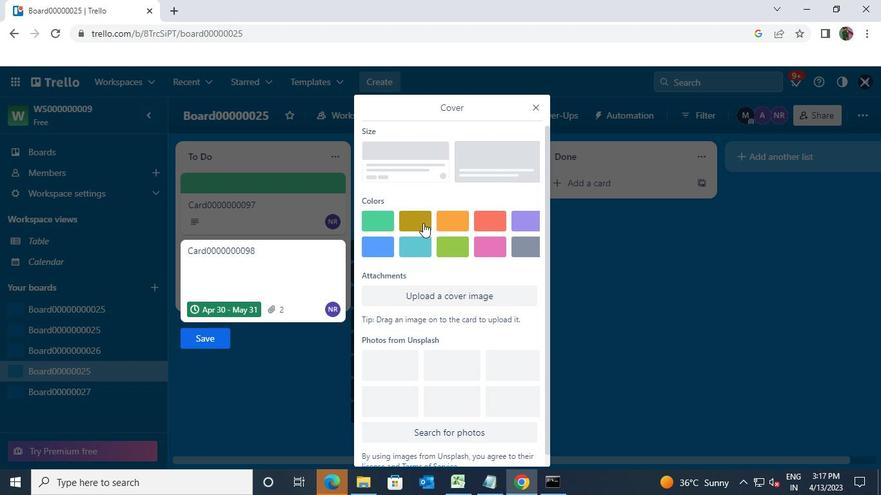 
Action: Mouse pressed left at (420, 221)
Screenshot: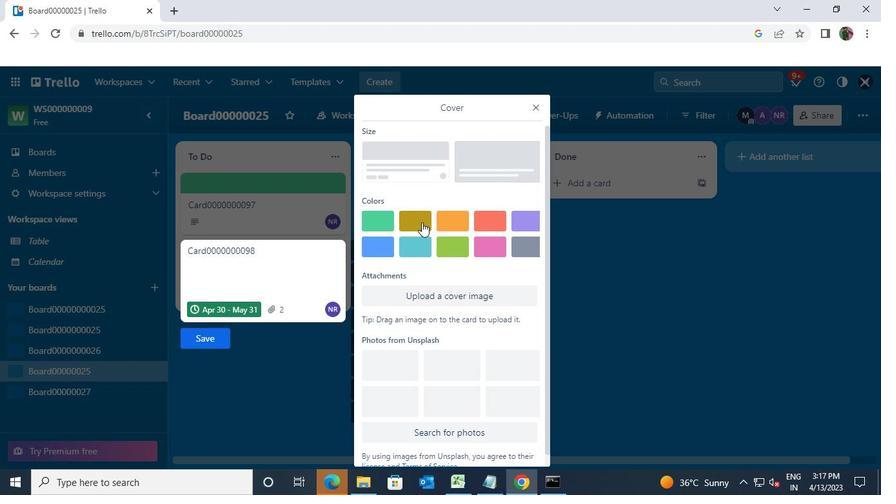 
Action: Mouse moved to (536, 109)
Screenshot: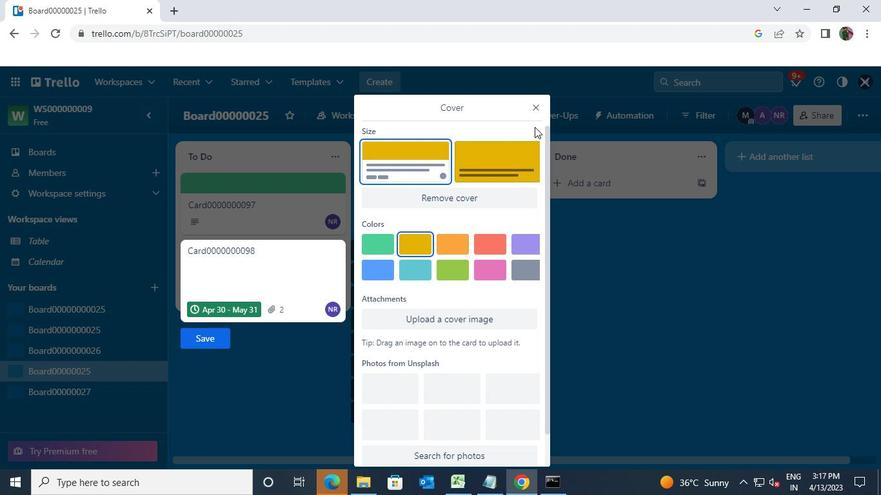 
Action: Mouse pressed left at (536, 109)
Screenshot: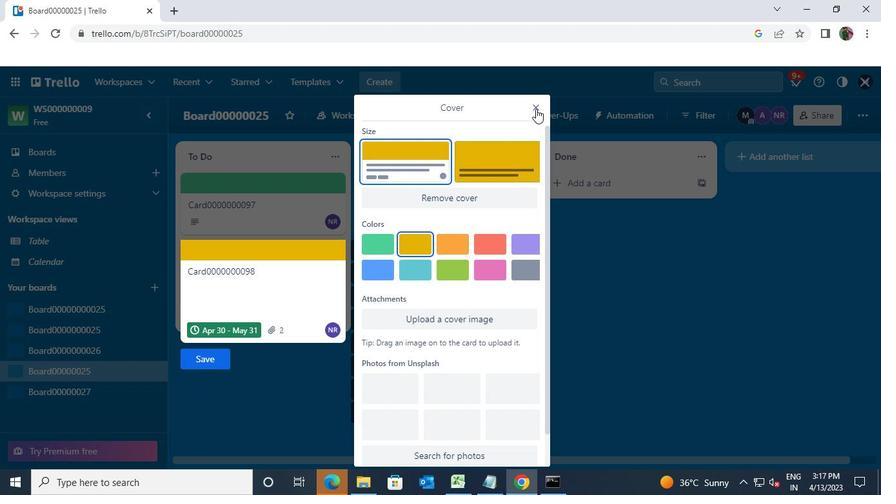 
Action: Mouse moved to (462, 280)
Screenshot: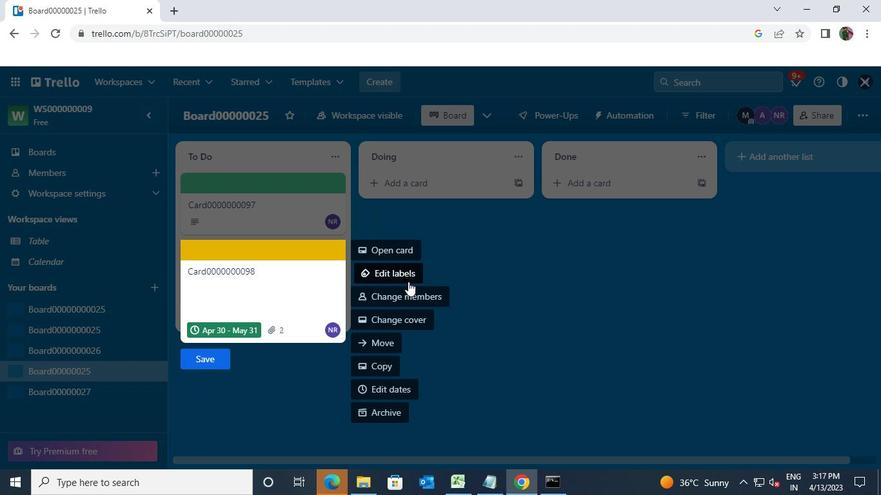 
Action: Mouse pressed left at (462, 280)
Screenshot: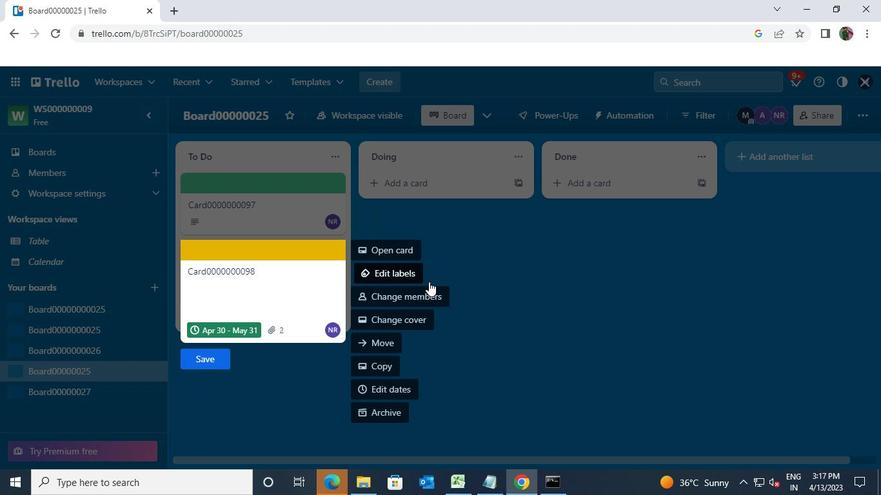 
Action: Mouse moved to (214, 361)
Screenshot: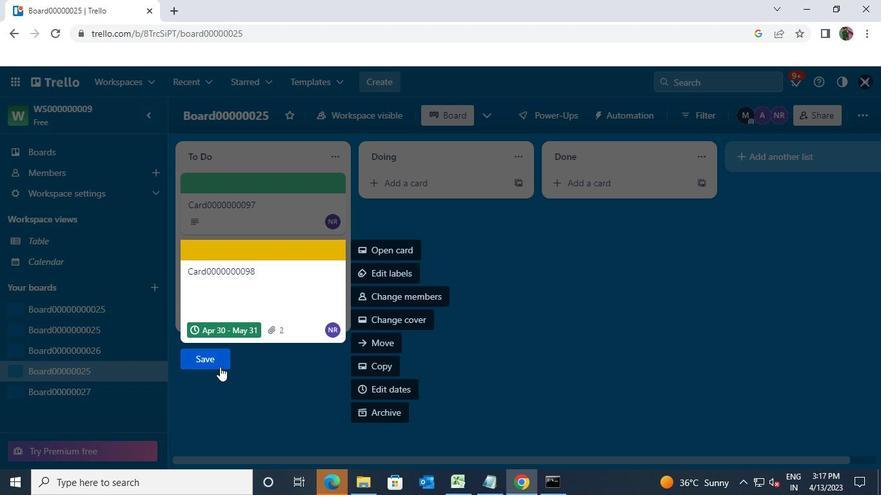 
Action: Mouse pressed left at (214, 361)
Screenshot: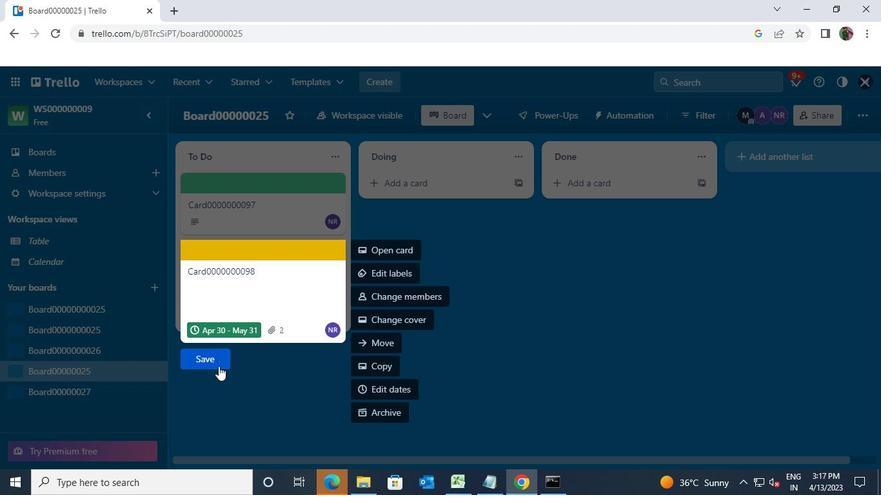 
Action: Mouse moved to (274, 251)
Screenshot: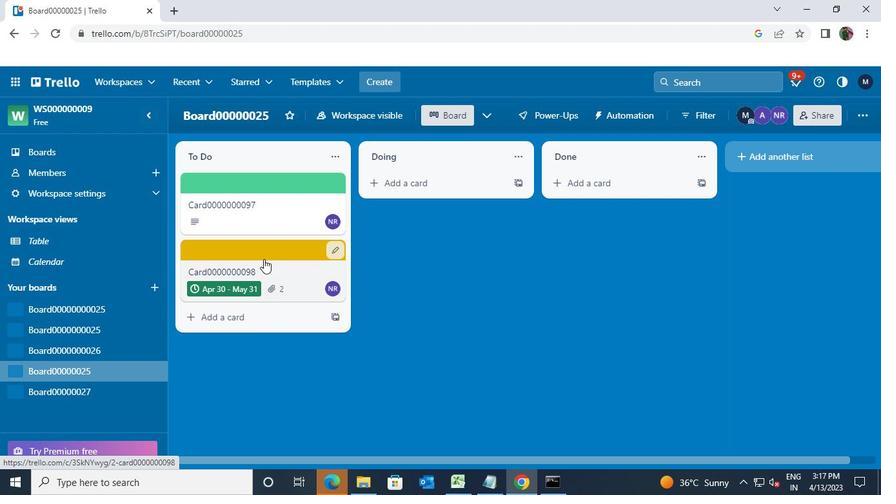 
Action: Mouse pressed left at (274, 251)
Screenshot: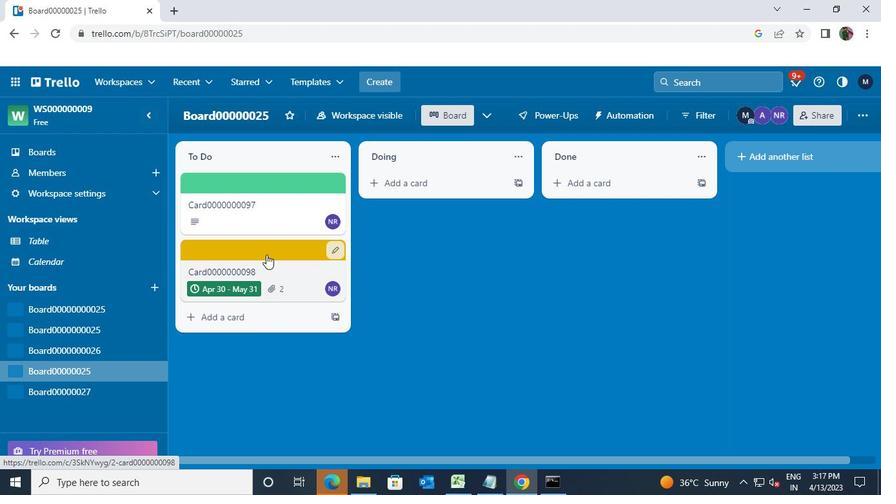 
Action: Mouse moved to (671, 112)
Screenshot: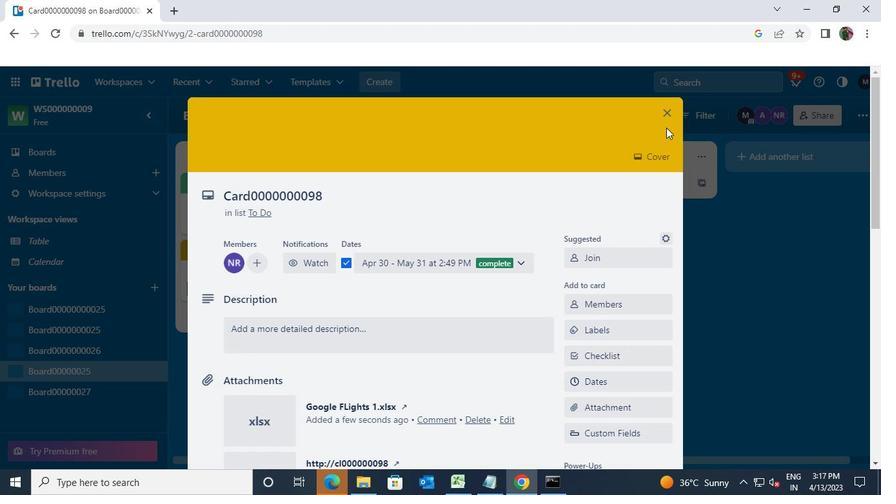 
Action: Mouse pressed left at (671, 112)
Screenshot: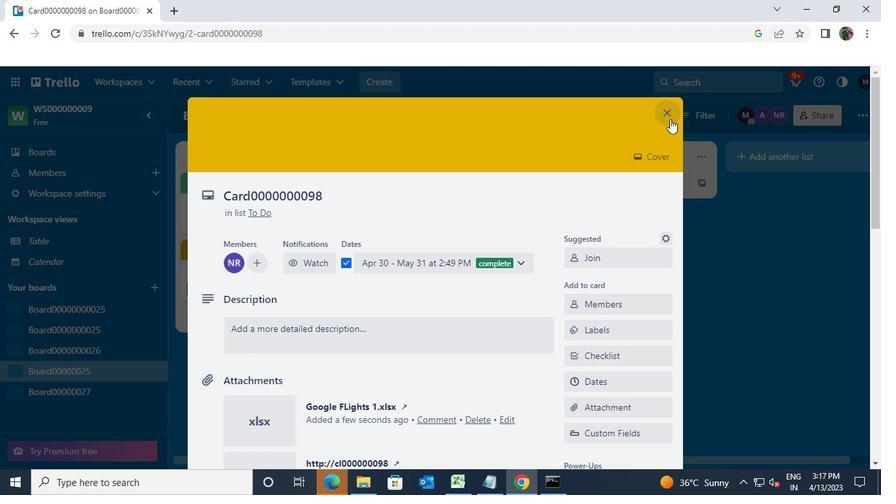 
Action: Mouse moved to (319, 276)
Screenshot: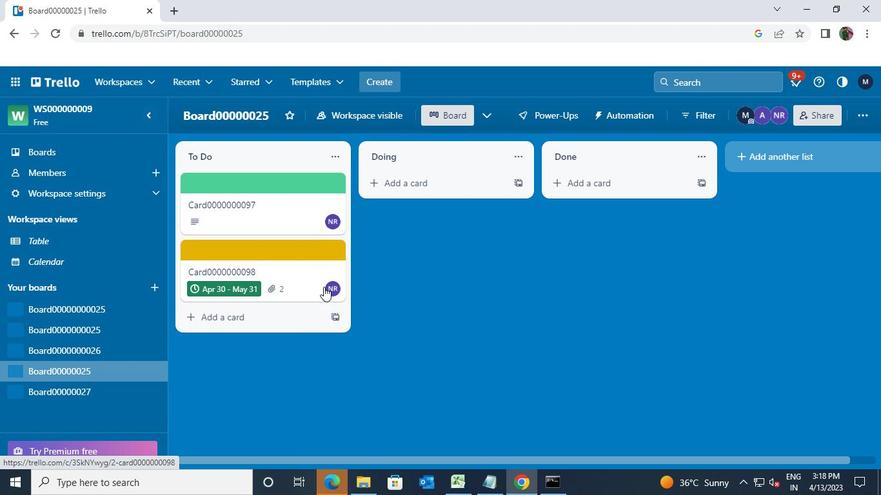 
Action: Mouse pressed left at (319, 276)
Screenshot: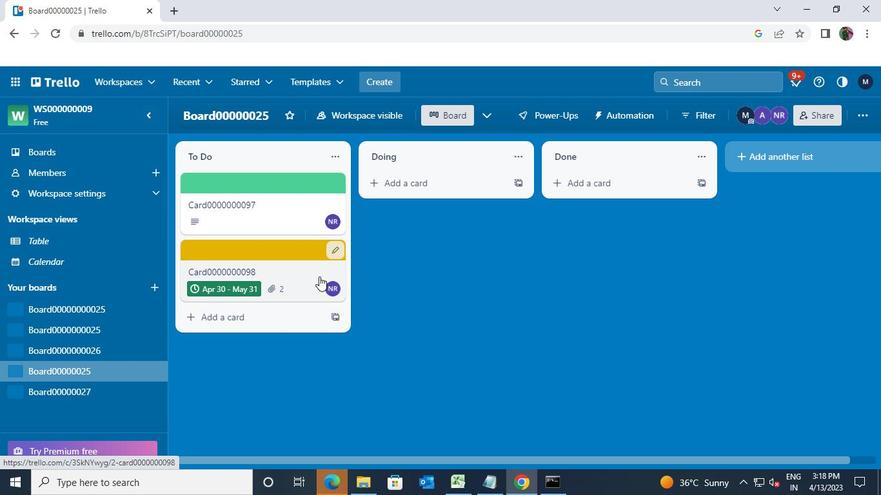 
Action: Mouse moved to (520, 181)
Screenshot: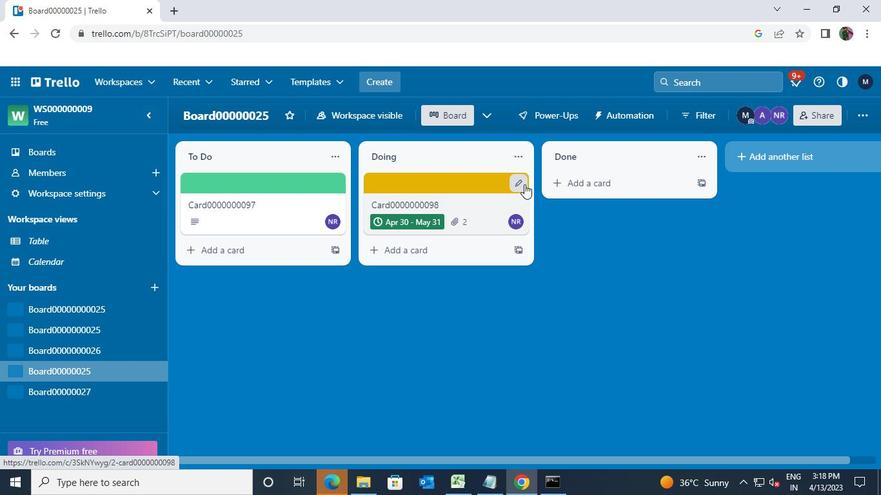 
Action: Mouse pressed left at (520, 181)
Screenshot: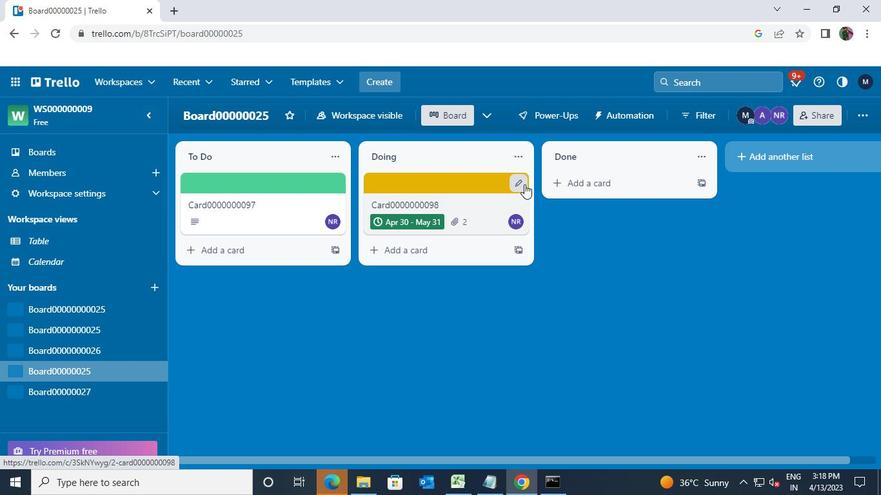 
Action: Mouse moved to (566, 189)
Screenshot: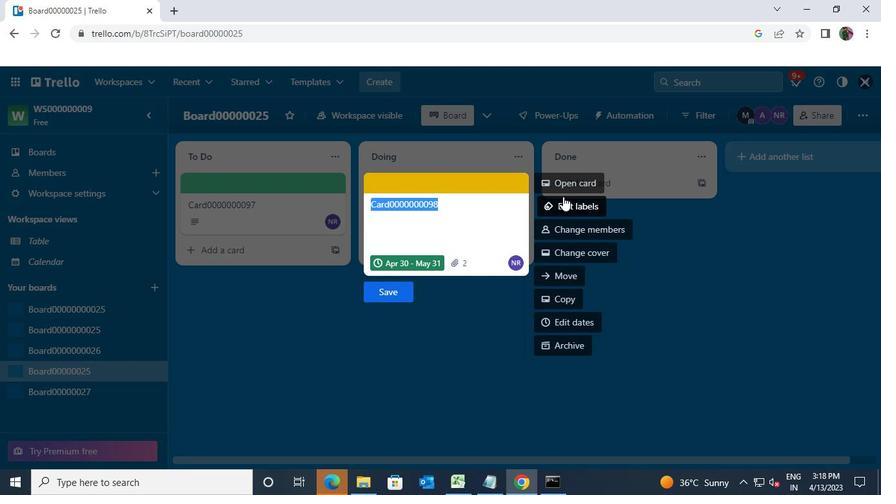 
Action: Mouse pressed left at (566, 189)
Screenshot: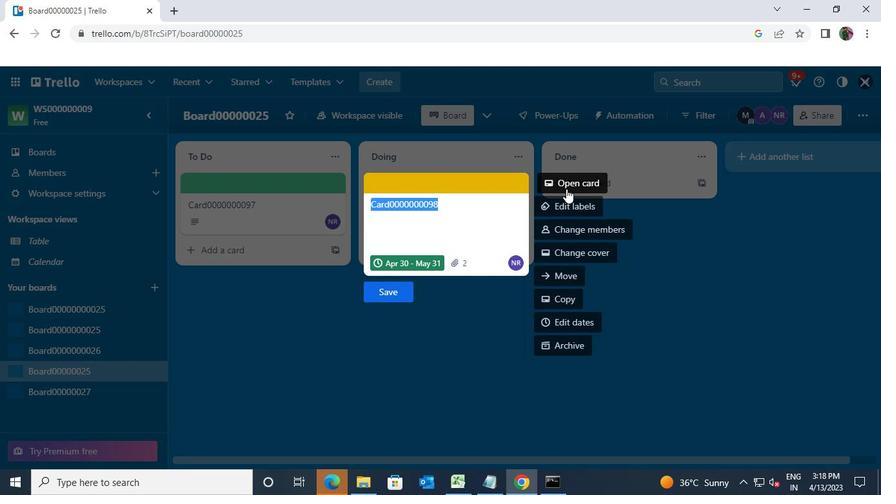 
Action: Mouse moved to (380, 329)
Screenshot: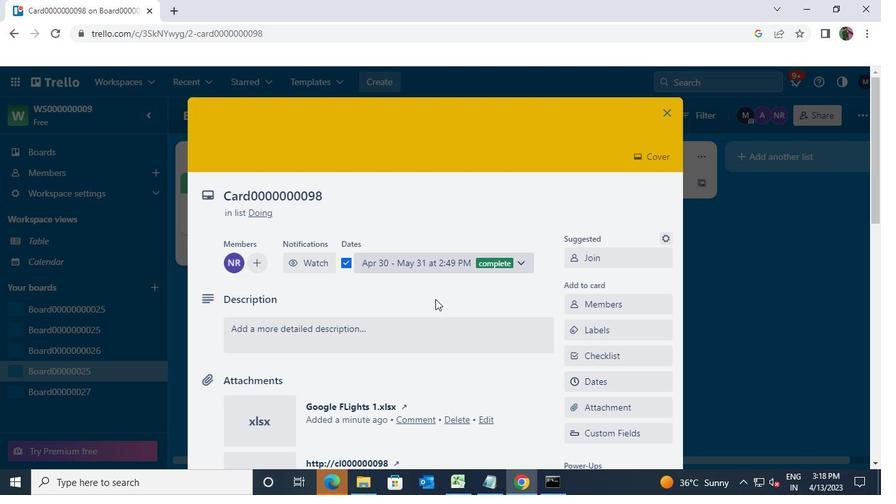 
Action: Mouse pressed left at (380, 329)
Screenshot: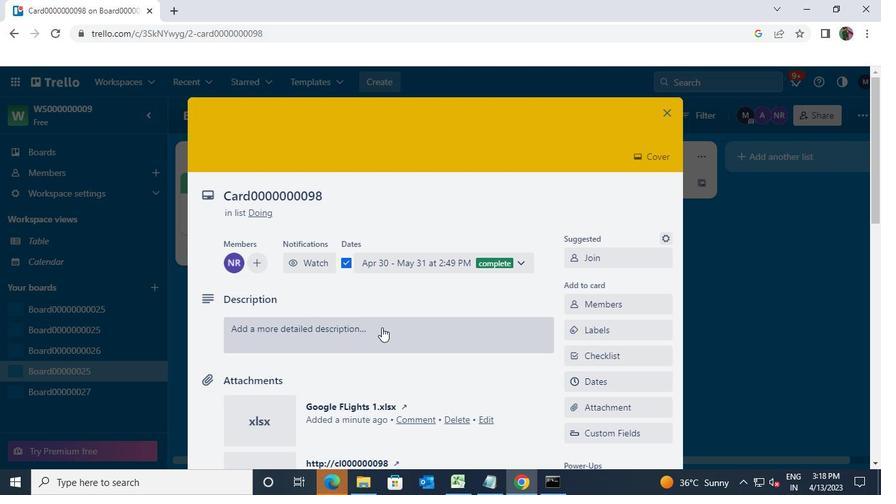 
Action: Keyboard d
Screenshot: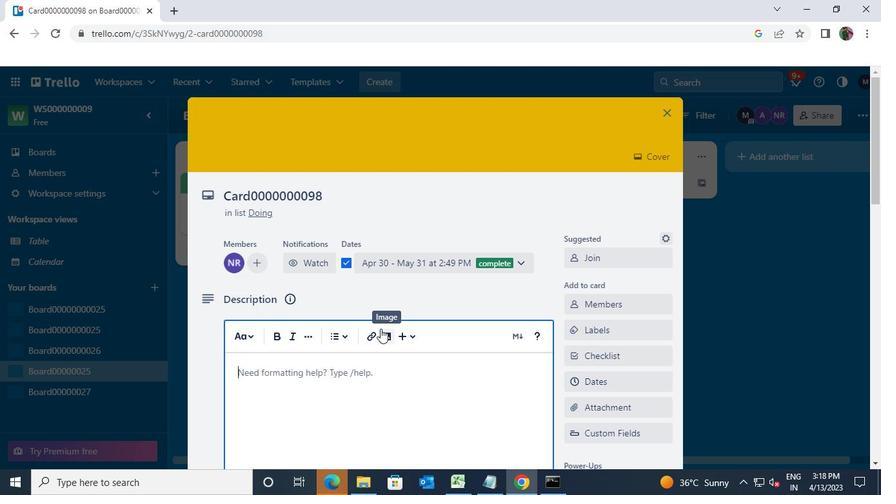 
Action: Keyboard s
Screenshot: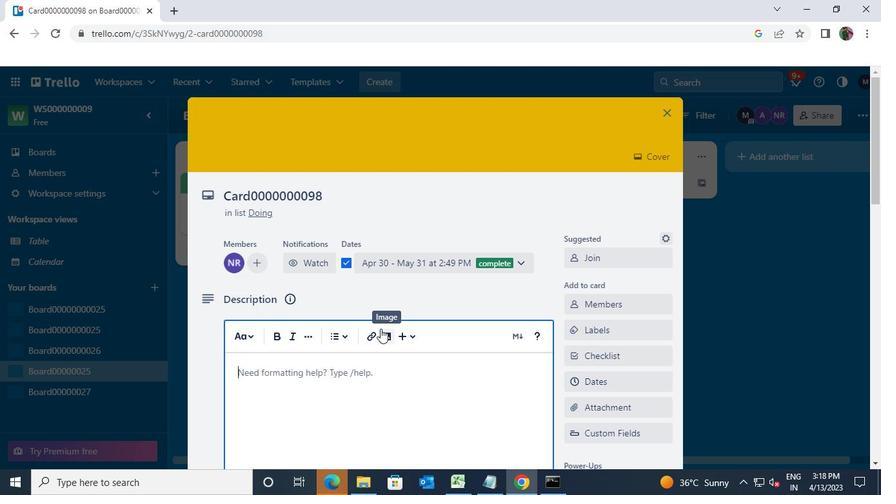 
Action: Keyboard <96>
Screenshot: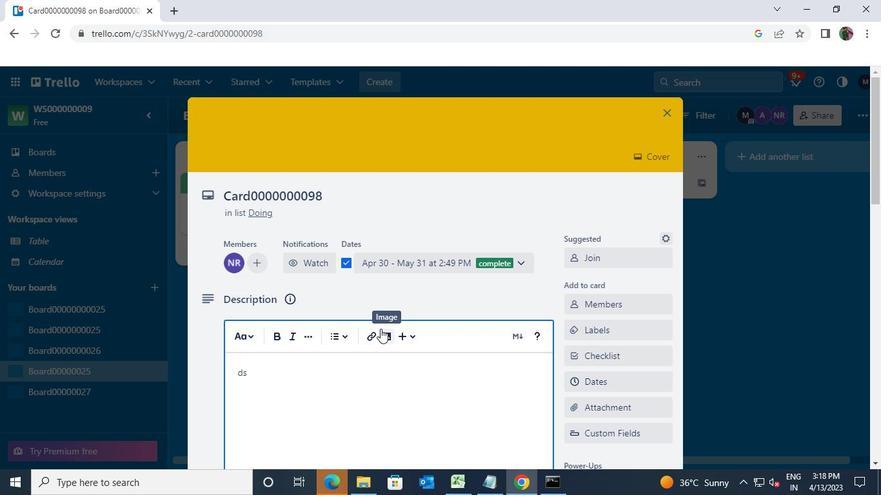 
Action: Keyboard <96>
Screenshot: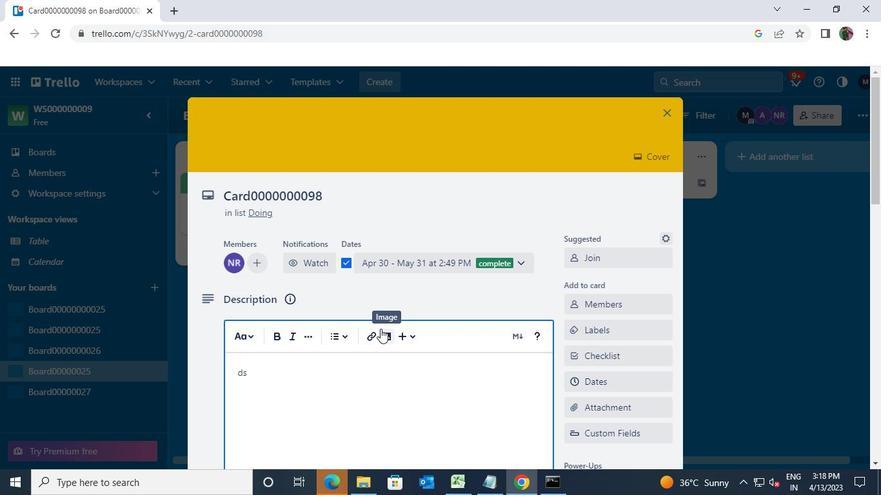 
Action: Keyboard <96>
Screenshot: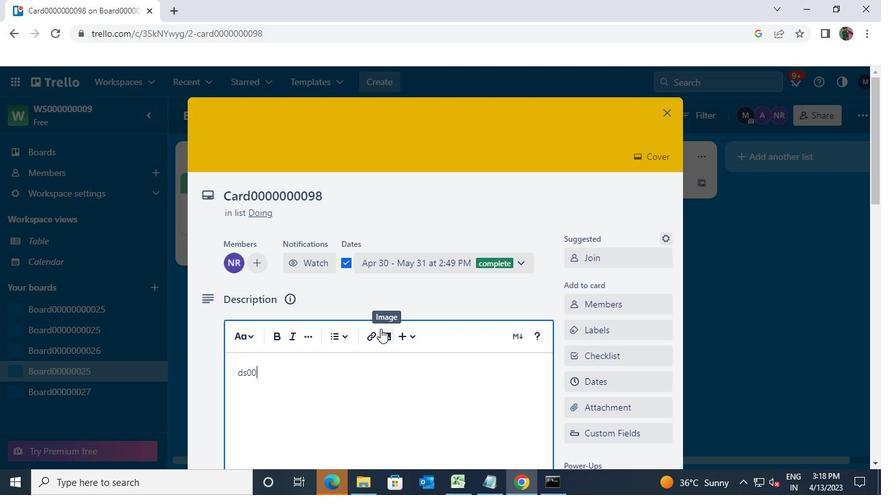
Action: Keyboard <96>
Screenshot: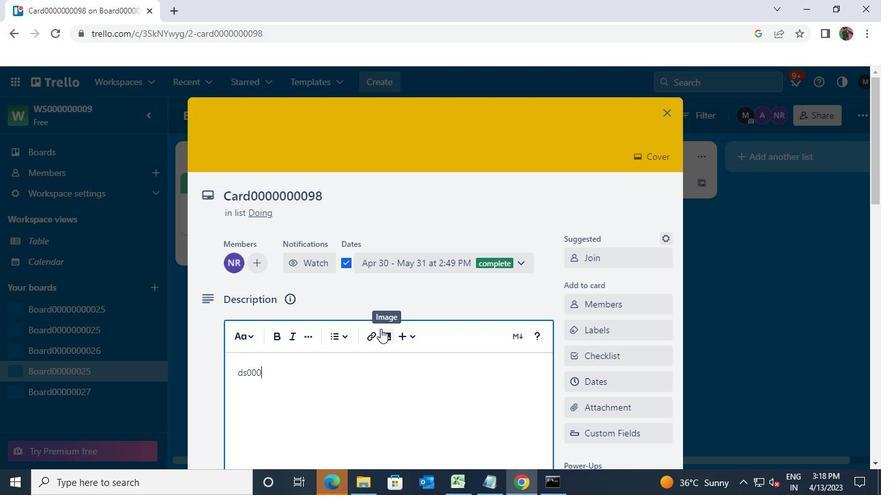
Action: Keyboard <96>
Screenshot: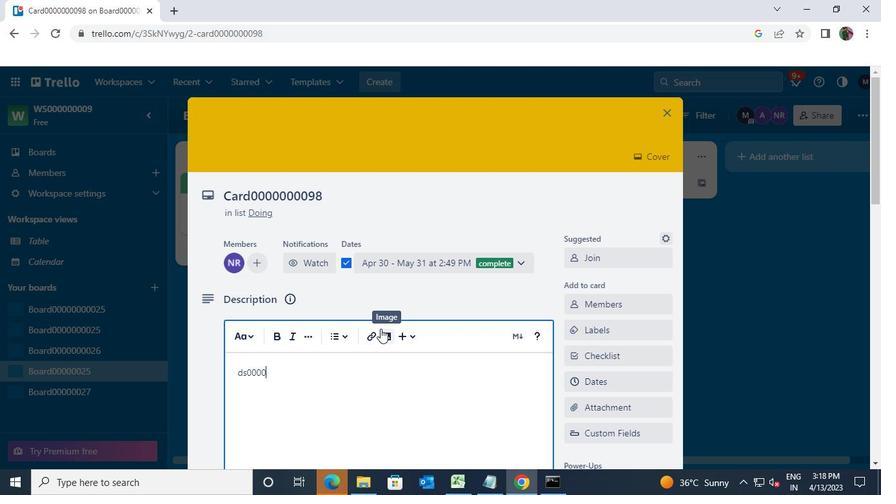 
Action: Keyboard <96>
Screenshot: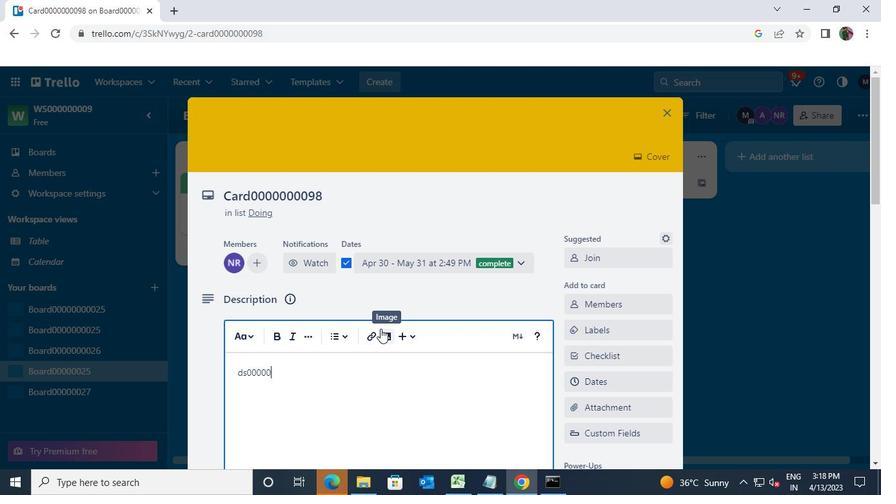 
Action: Keyboard <96>
Screenshot: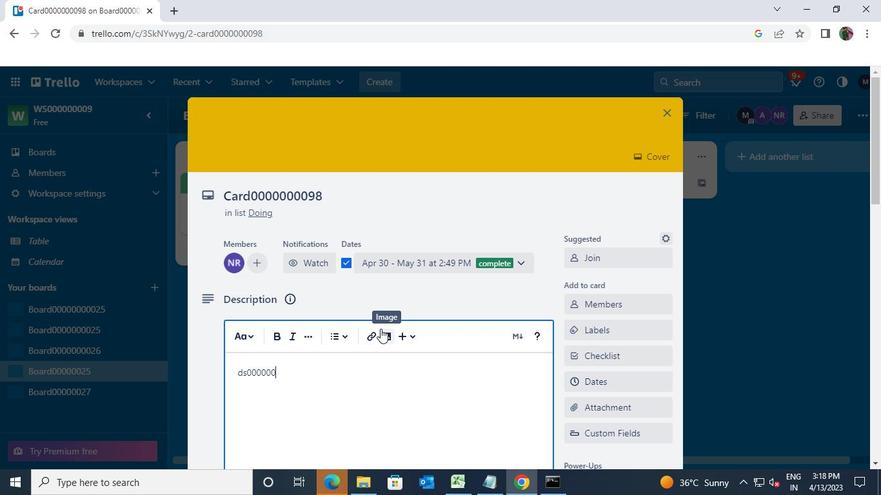 
Action: Keyboard <96>
Screenshot: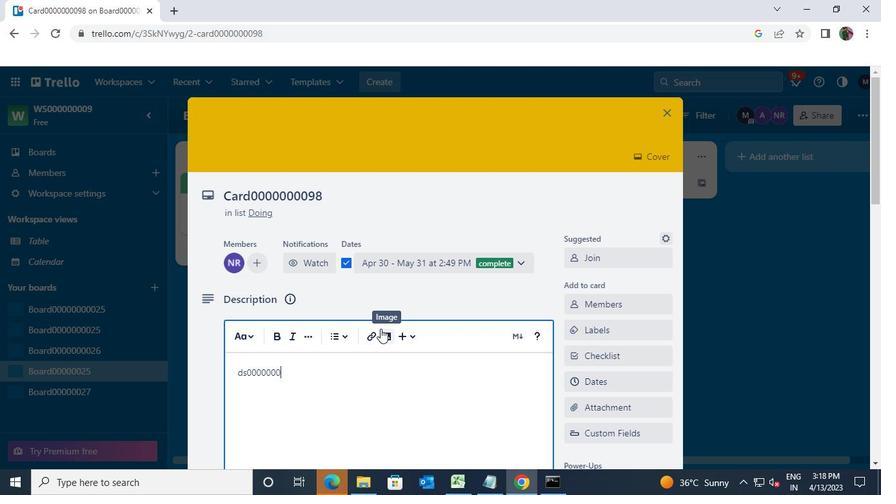 
Action: Keyboard <105>
Screenshot: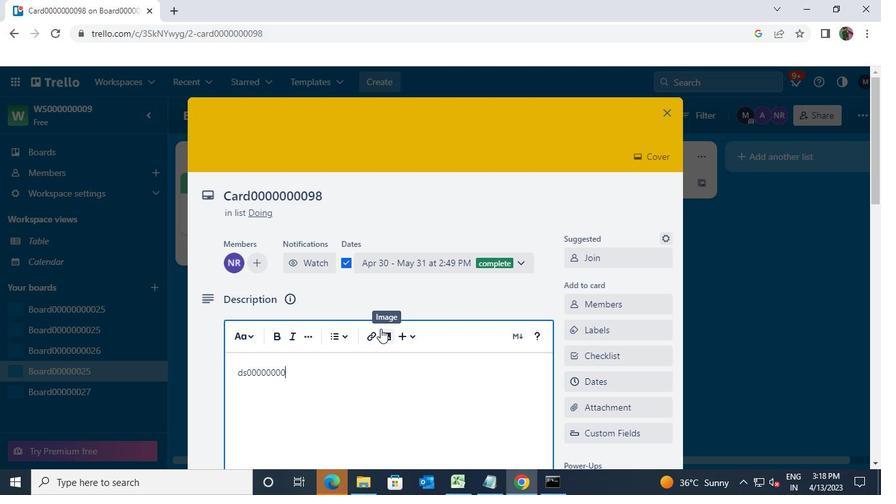 
Action: Keyboard <104>
Screenshot: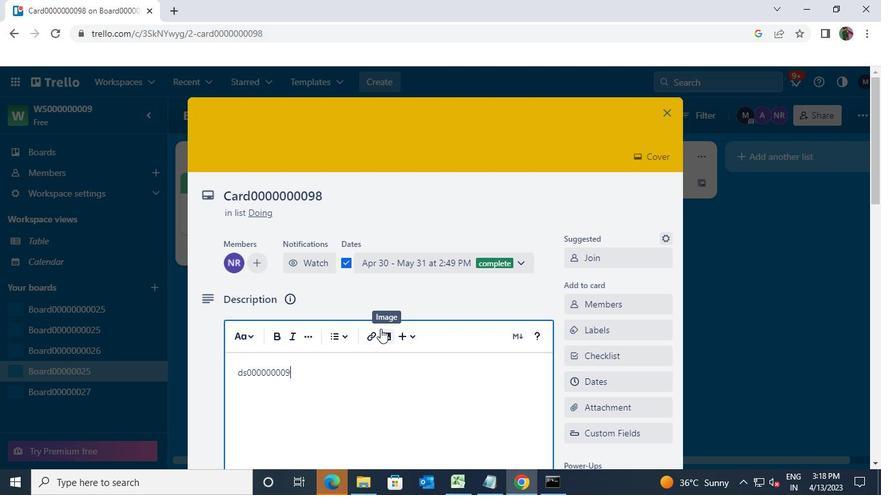 
Action: Mouse moved to (238, 196)
Screenshot: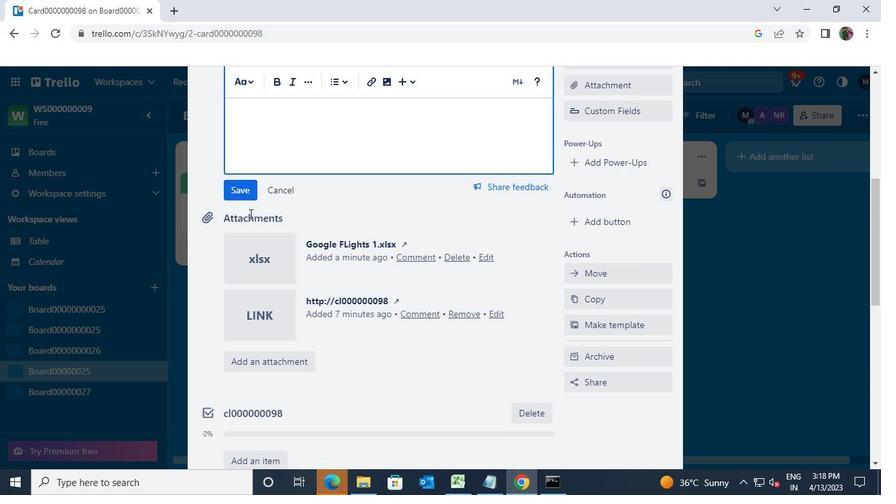 
Action: Mouse pressed left at (238, 196)
Screenshot: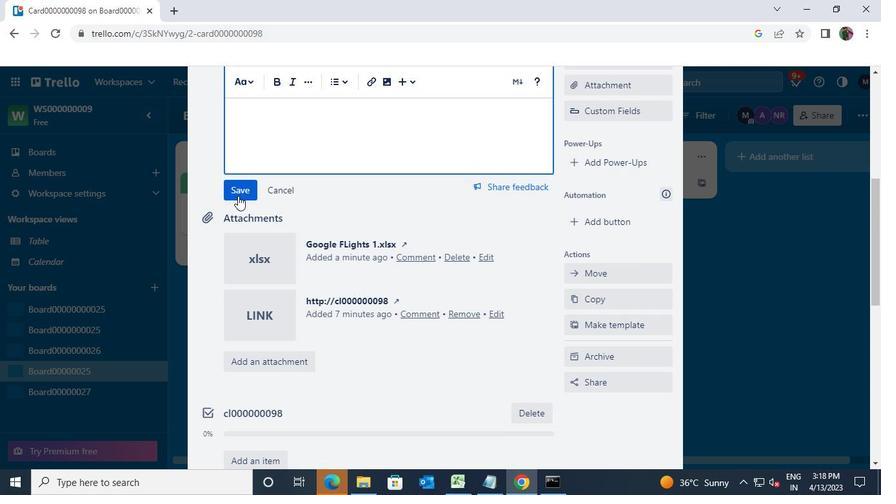 
Action: Mouse moved to (662, 114)
Screenshot: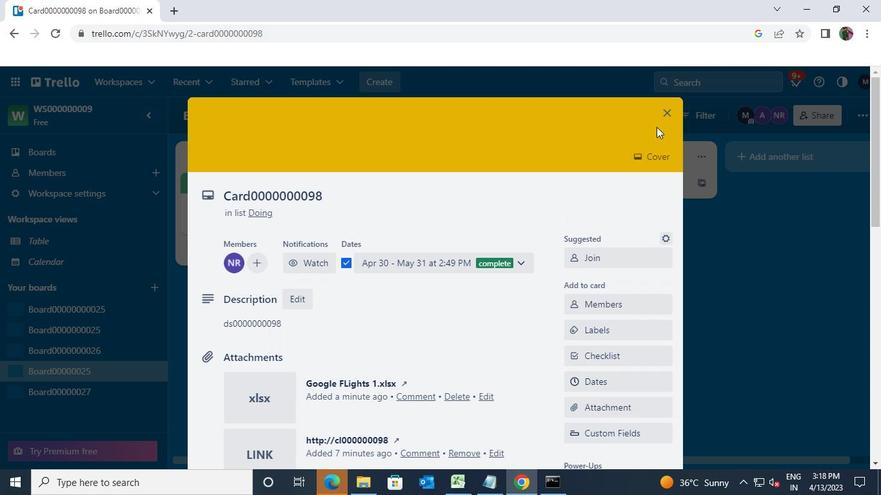 
Action: Mouse pressed left at (662, 114)
Screenshot: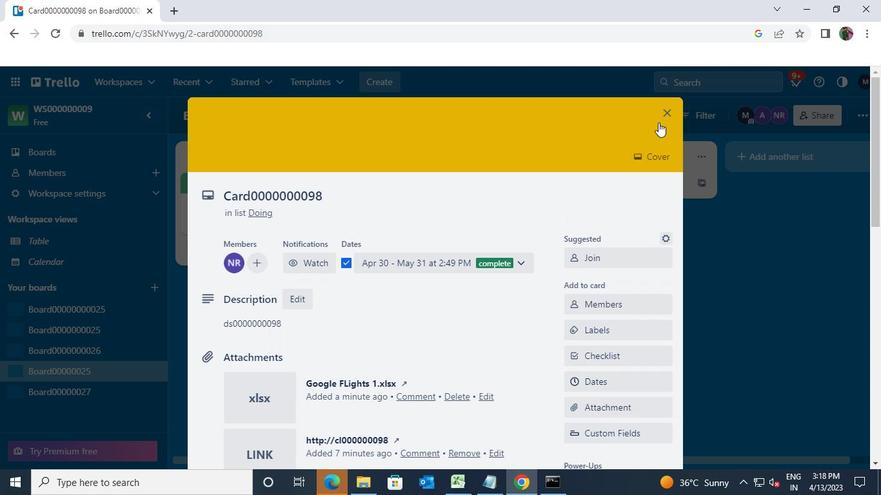 
Action: Mouse moved to (518, 187)
Screenshot: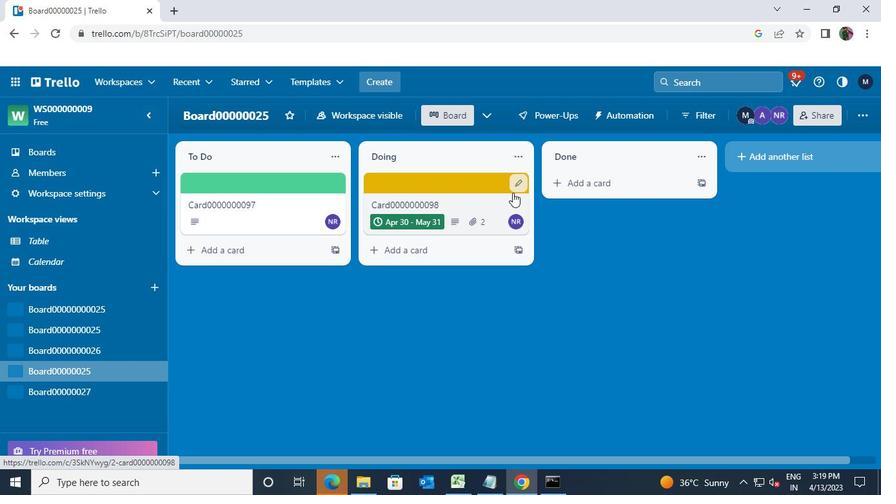 
Action: Mouse pressed left at (518, 187)
Screenshot: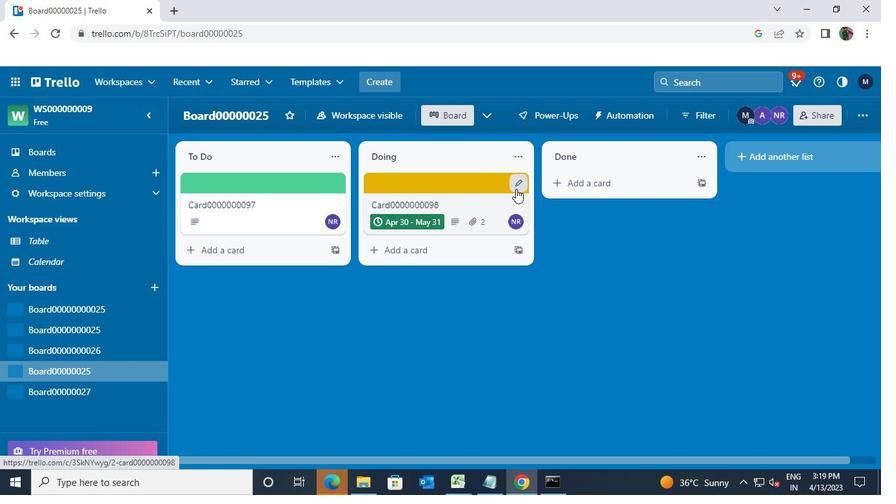 
Action: Mouse moved to (561, 185)
Screenshot: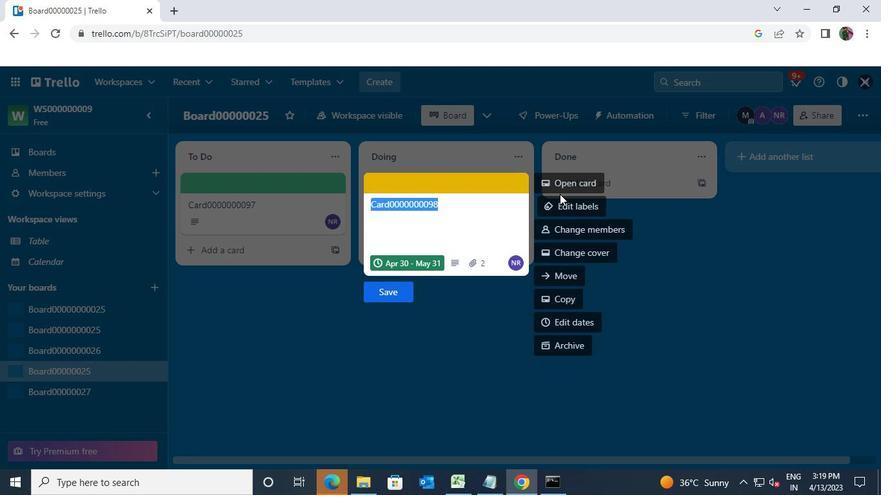 
Action: Mouse pressed left at (561, 185)
Screenshot: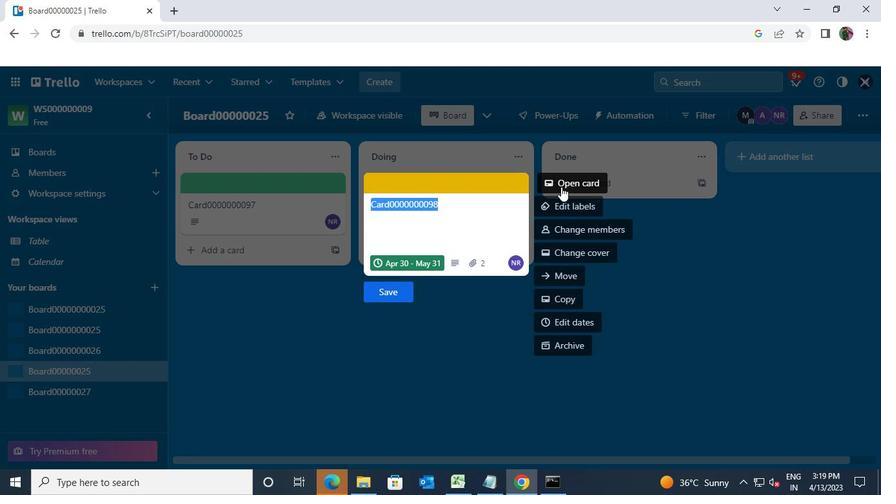 
Action: Mouse moved to (304, 296)
Screenshot: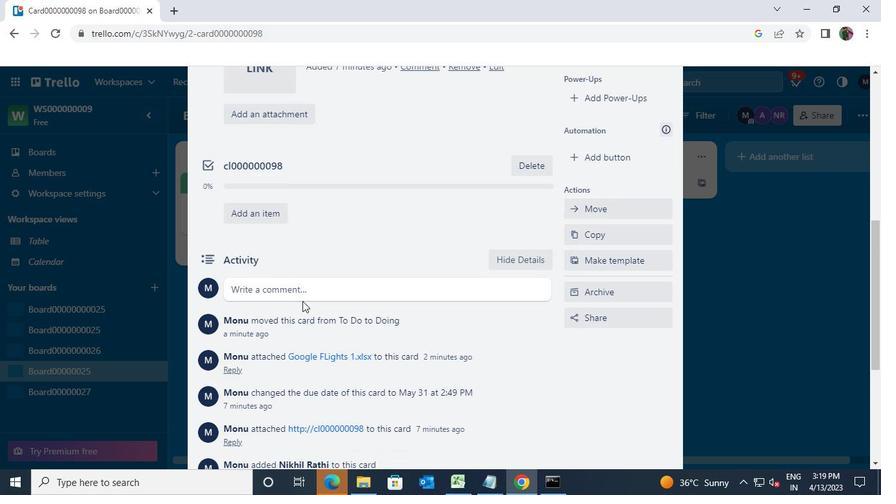 
Action: Mouse pressed left at (304, 296)
Screenshot: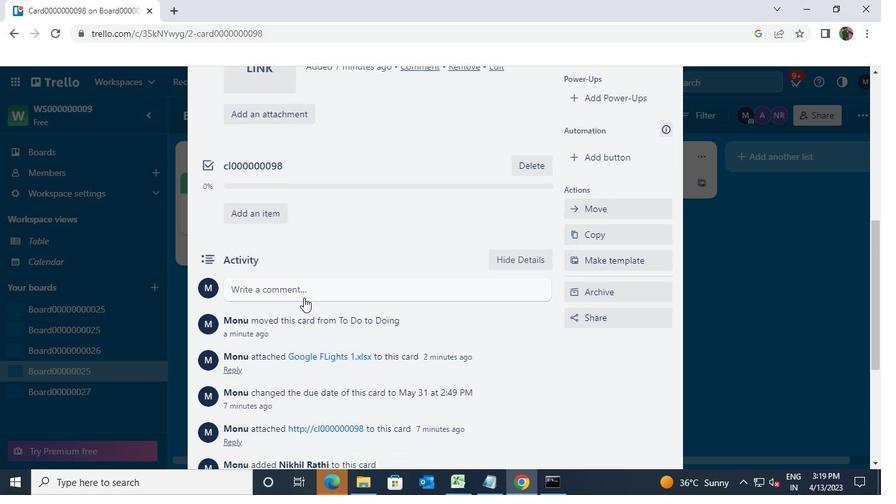 
Action: Keyboard c
Screenshot: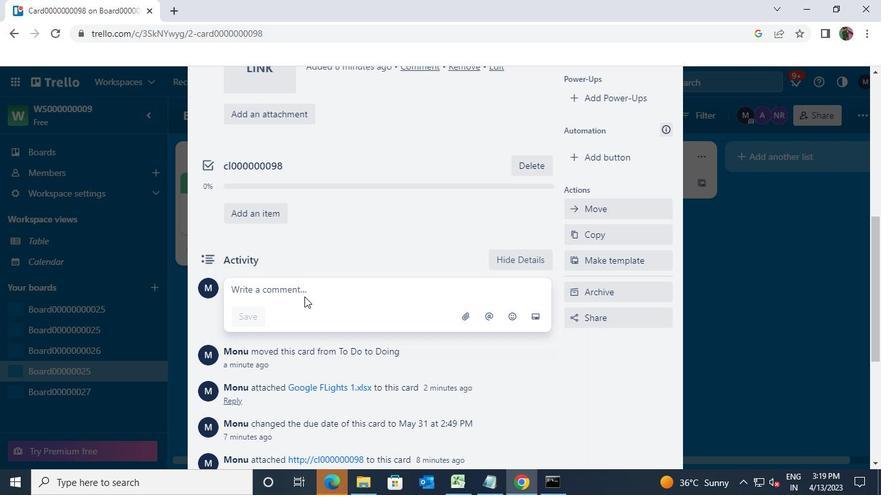 
Action: Keyboard m
Screenshot: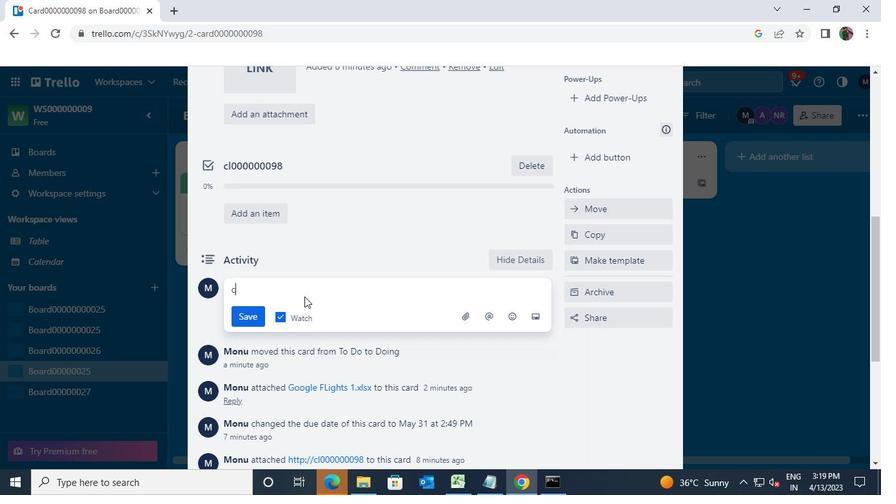 
Action: Keyboard <96>
Screenshot: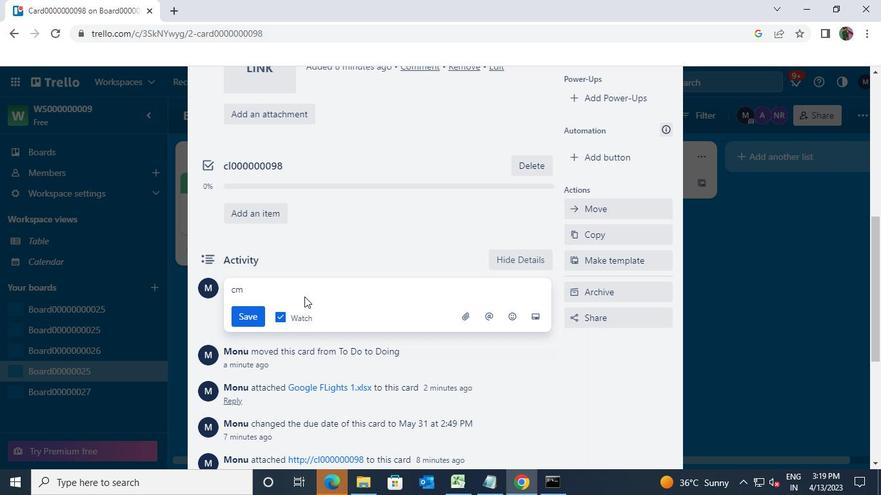 
Action: Keyboard <96>
Screenshot: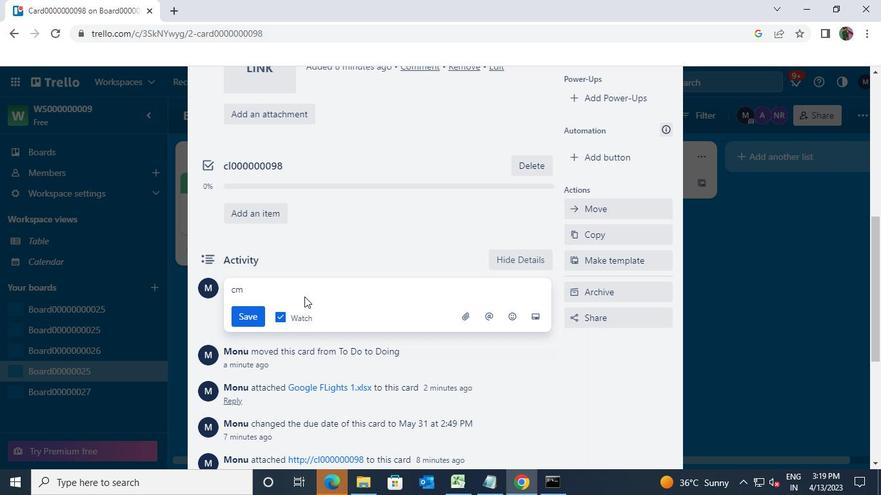 
Action: Keyboard <96>
Screenshot: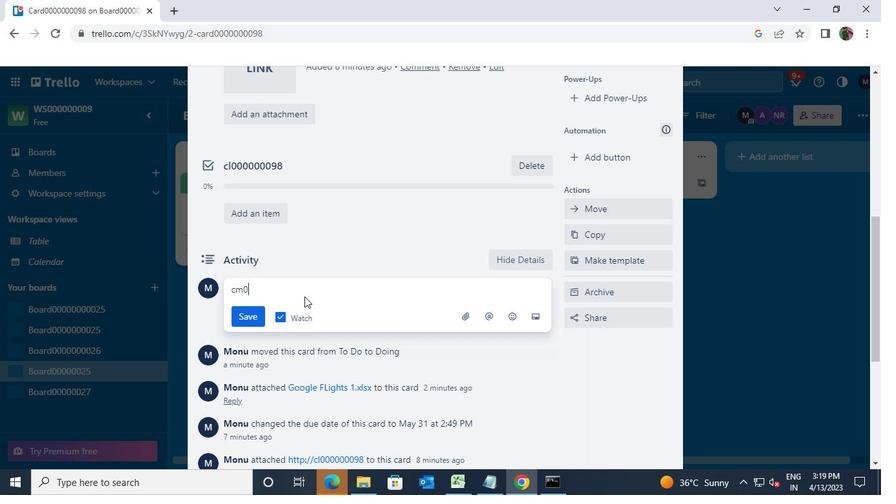 
Action: Keyboard <96>
Screenshot: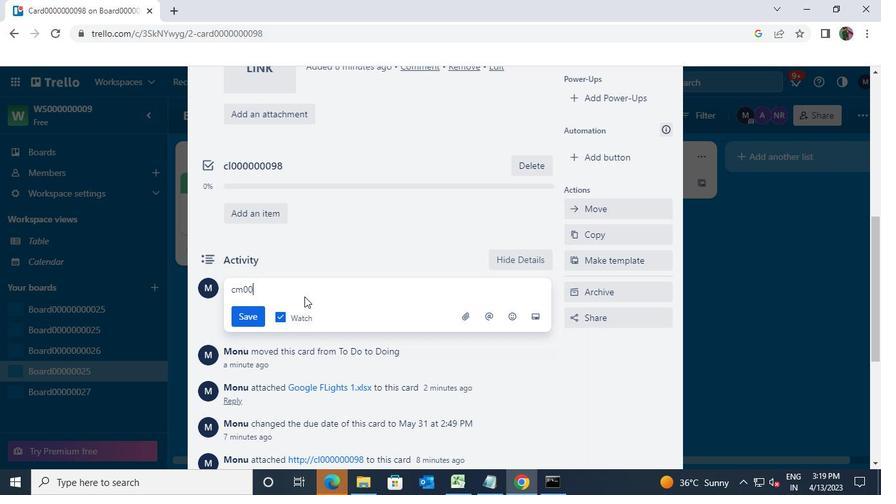 
Action: Keyboard <96>
Screenshot: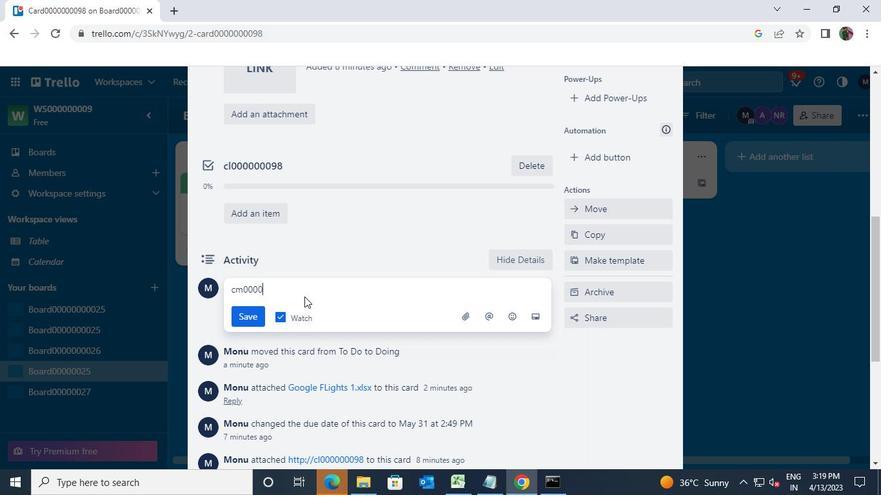 
Action: Keyboard <96>
Screenshot: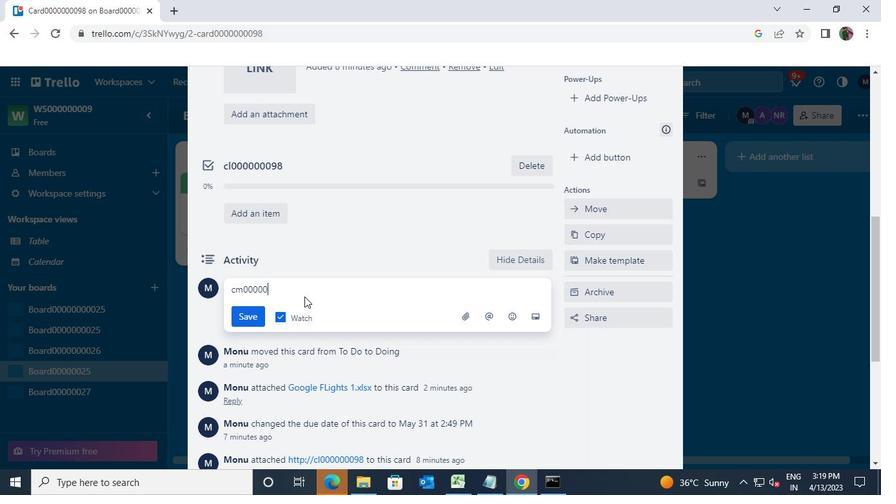 
Action: Keyboard <96>
Screenshot: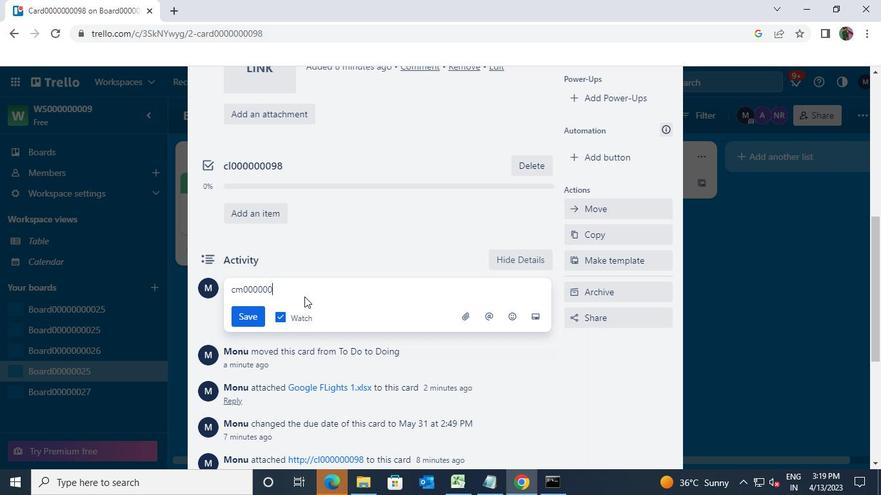 
Action: Keyboard <96>
Screenshot: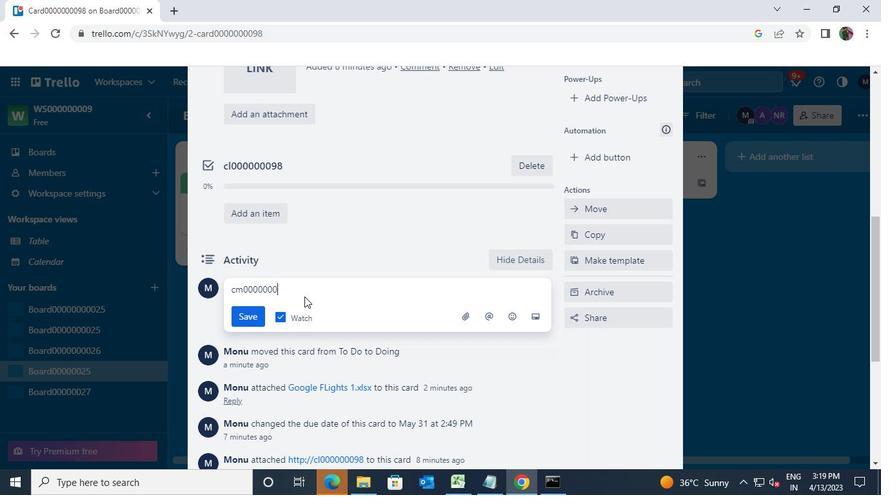 
Action: Keyboard <105>
Screenshot: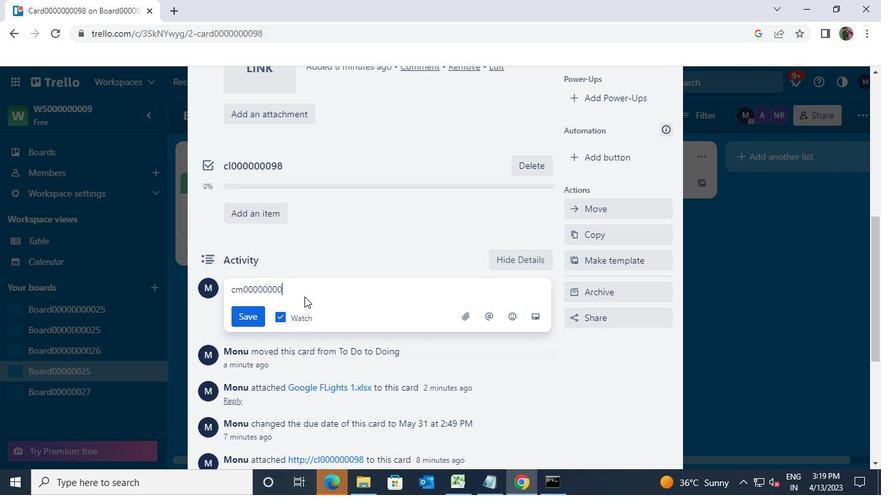 
Action: Keyboard <105>
Screenshot: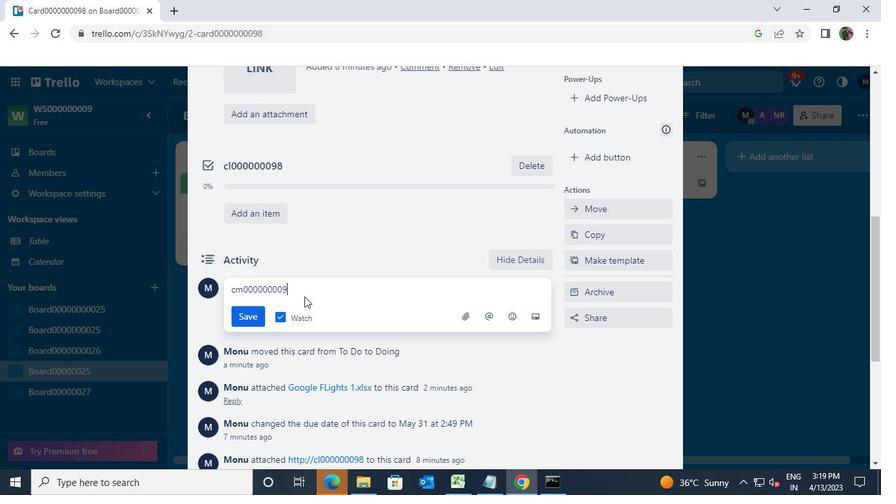 
Action: Mouse moved to (249, 189)
Screenshot: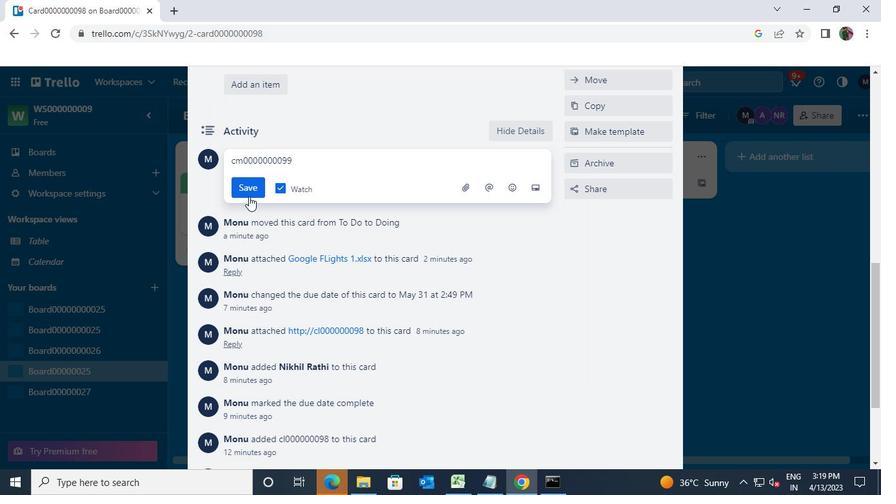 
Action: Mouse pressed left at (249, 189)
Screenshot: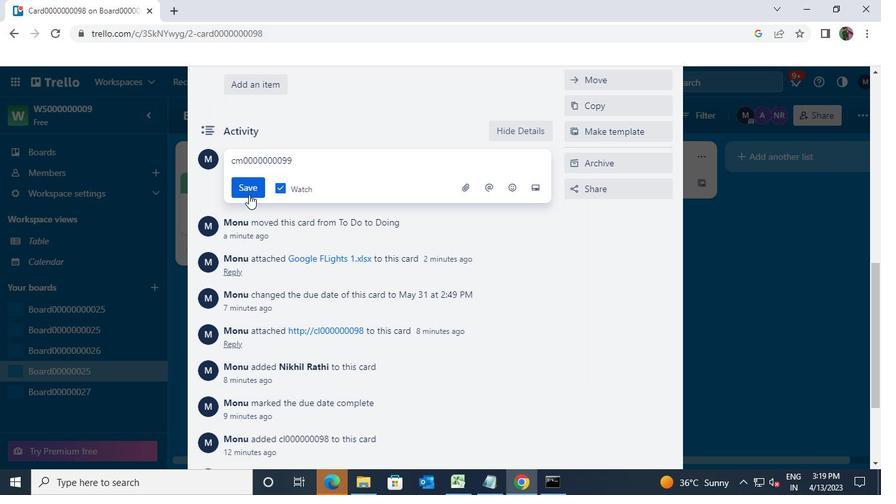 
Action: Mouse moved to (612, 387)
Screenshot: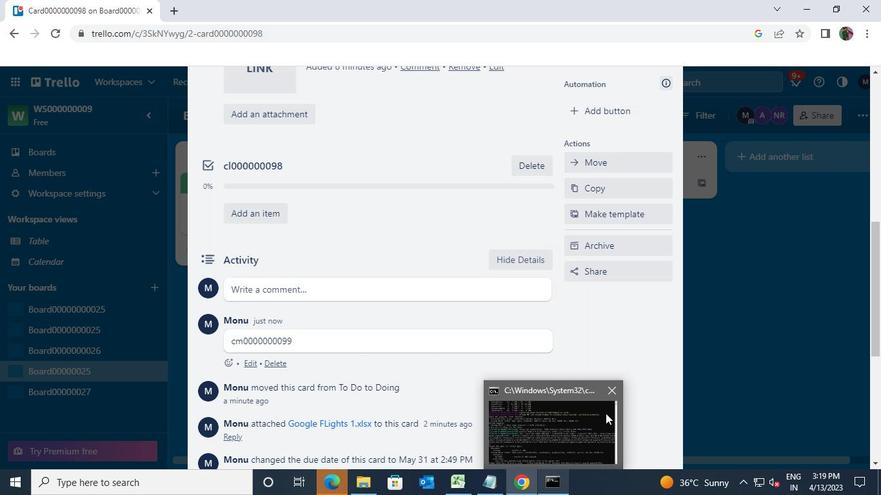 
Action: Mouse pressed left at (612, 387)
Screenshot: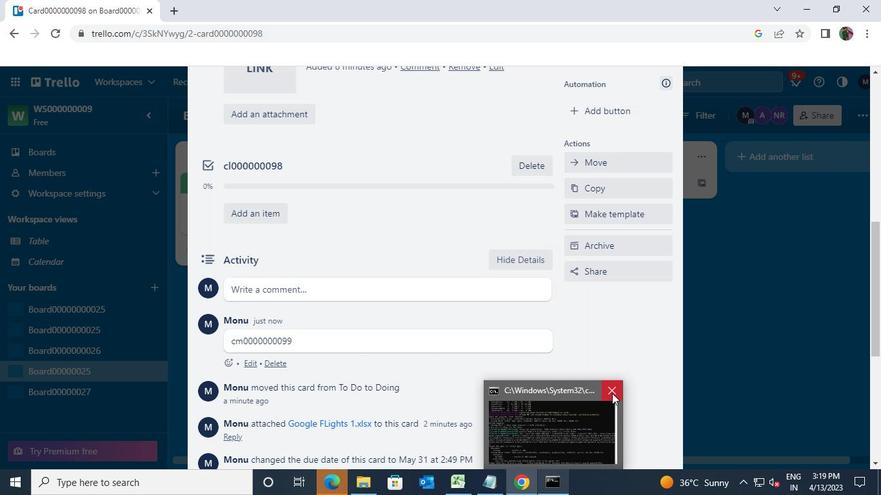 
